 Task: Create a due date automation trigger when advanced on, on the monday of the week a card is due add dates not due this month at 11:00 AM.
Action: Mouse moved to (1238, 93)
Screenshot: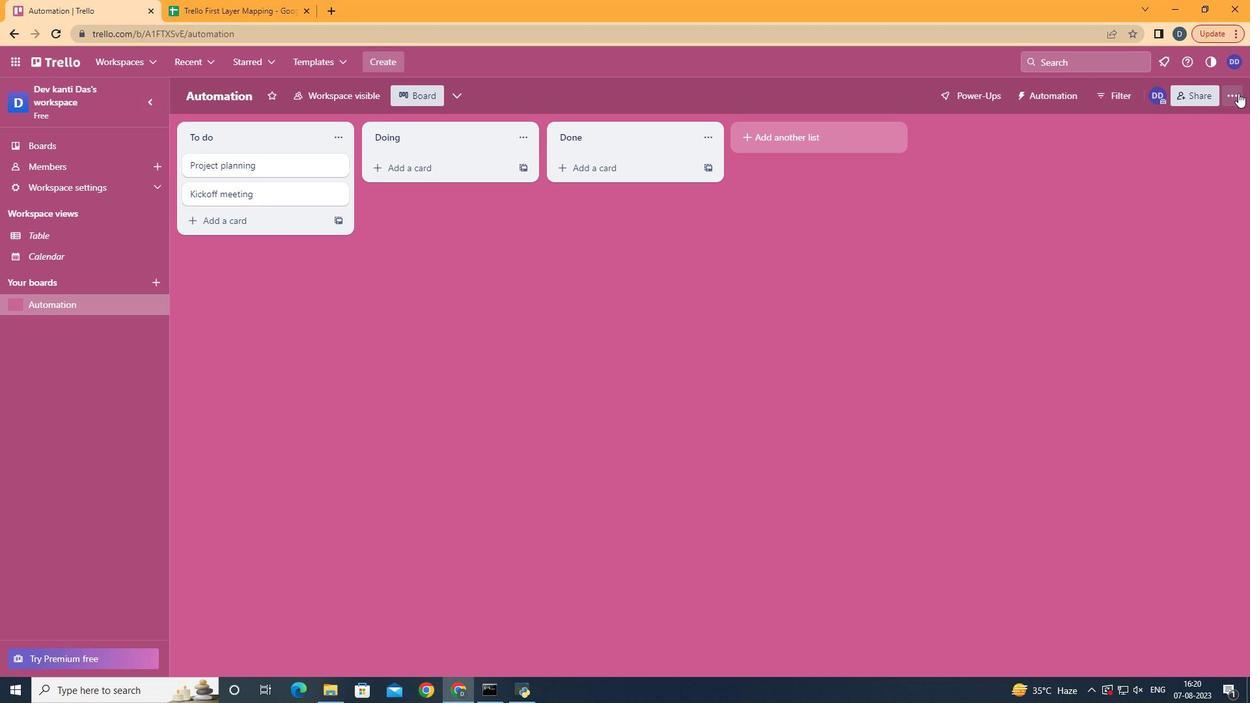 
Action: Mouse pressed left at (1238, 93)
Screenshot: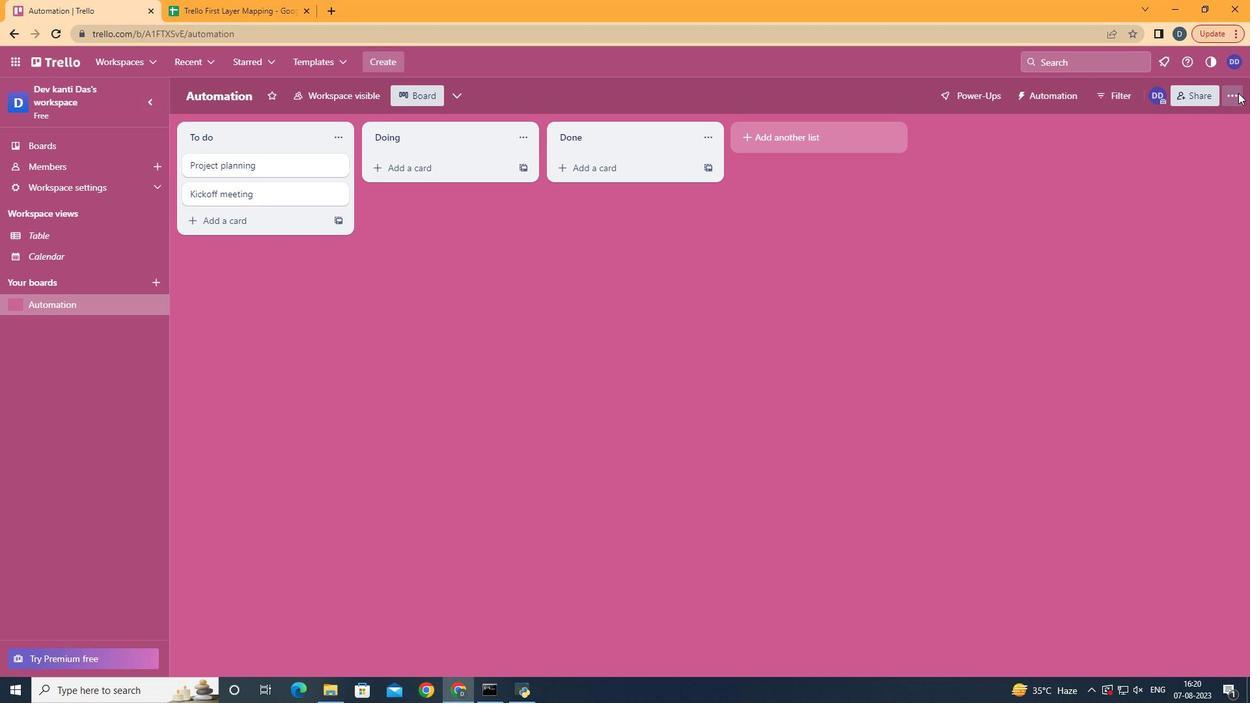 
Action: Mouse moved to (1114, 276)
Screenshot: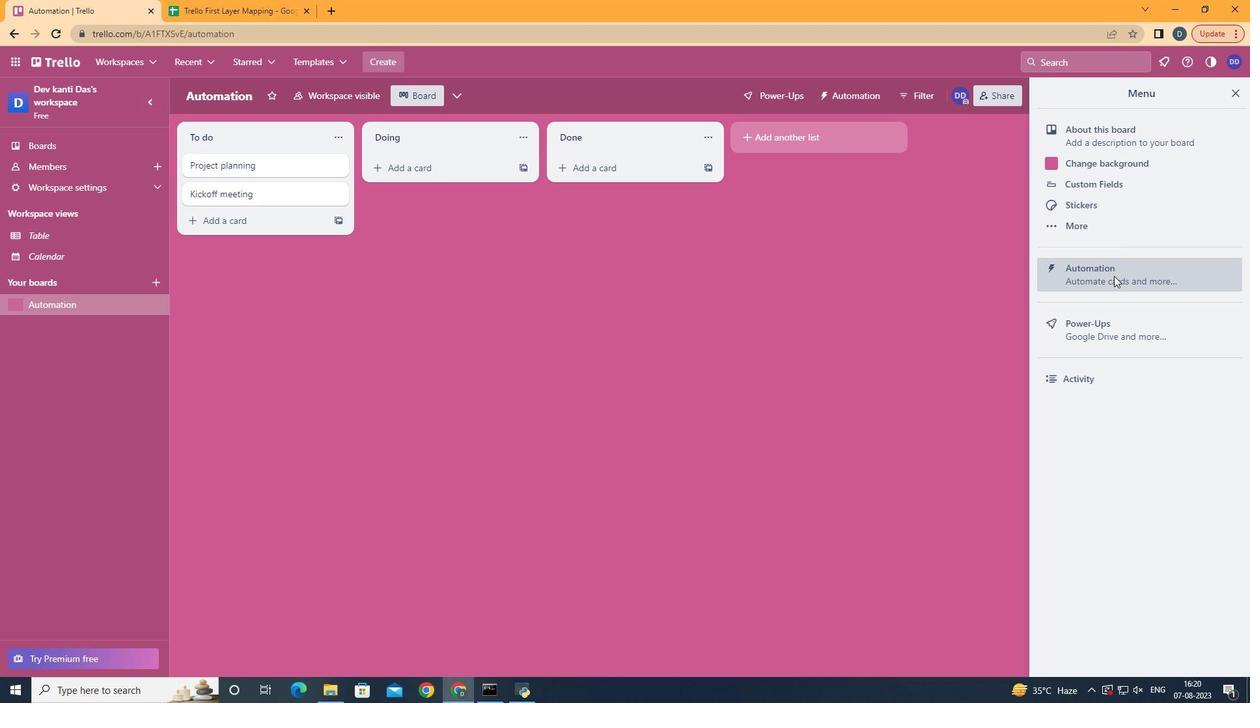 
Action: Mouse pressed left at (1114, 276)
Screenshot: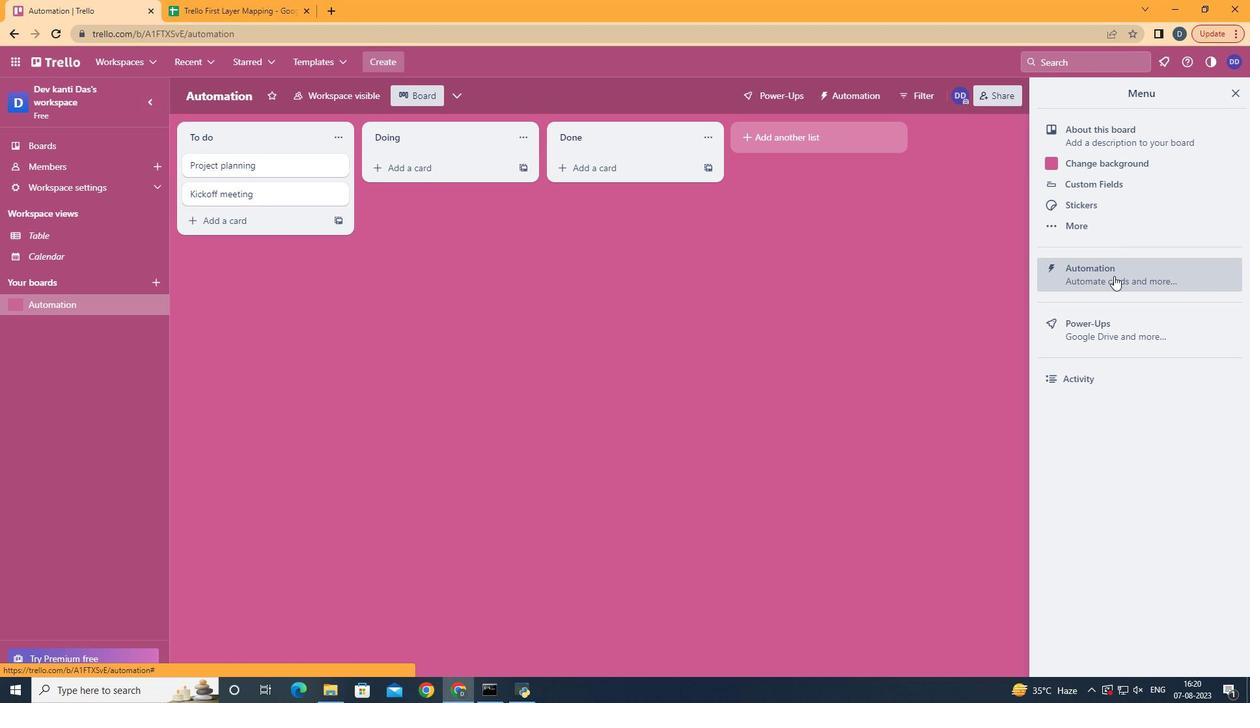 
Action: Mouse moved to (252, 264)
Screenshot: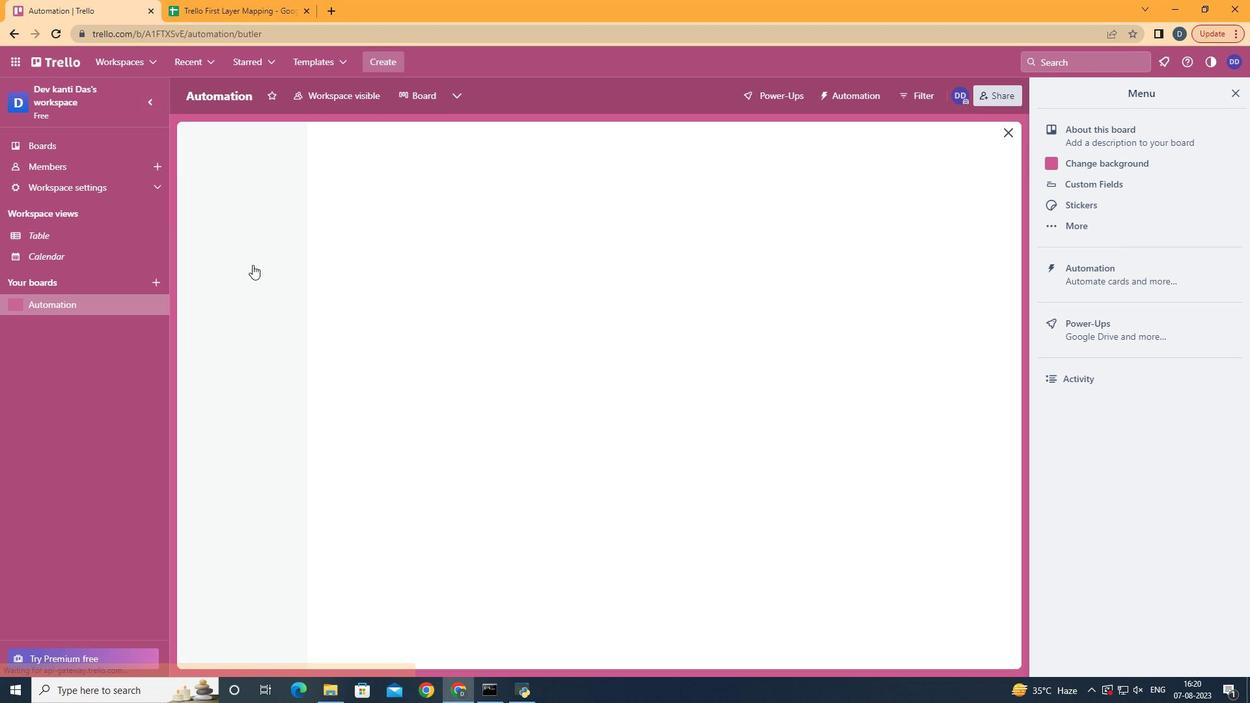 
Action: Mouse pressed left at (252, 264)
Screenshot: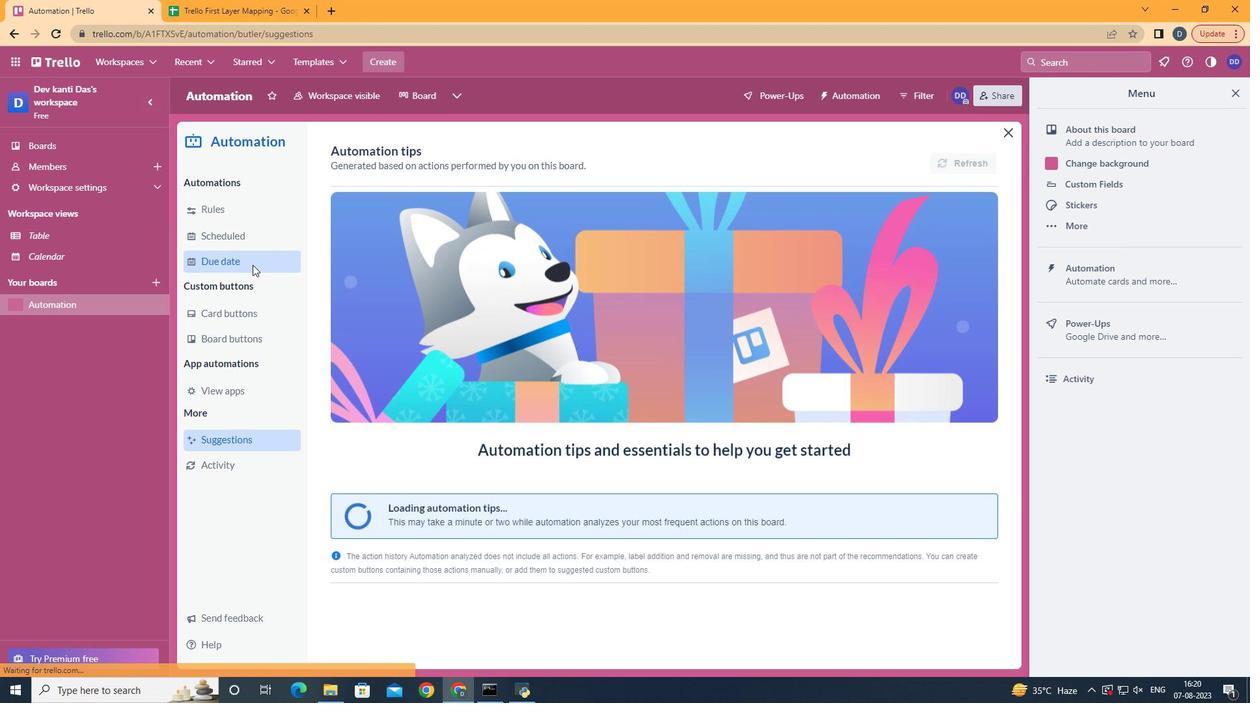 
Action: Mouse moved to (916, 154)
Screenshot: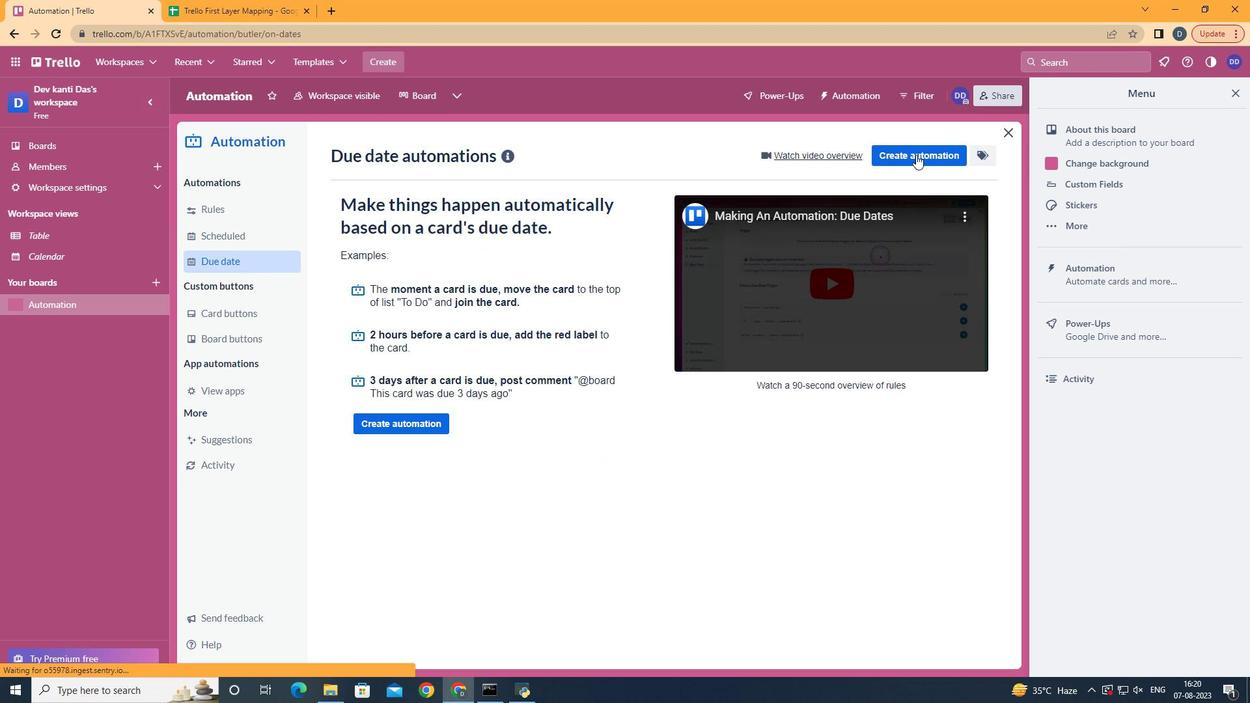 
Action: Mouse pressed left at (916, 154)
Screenshot: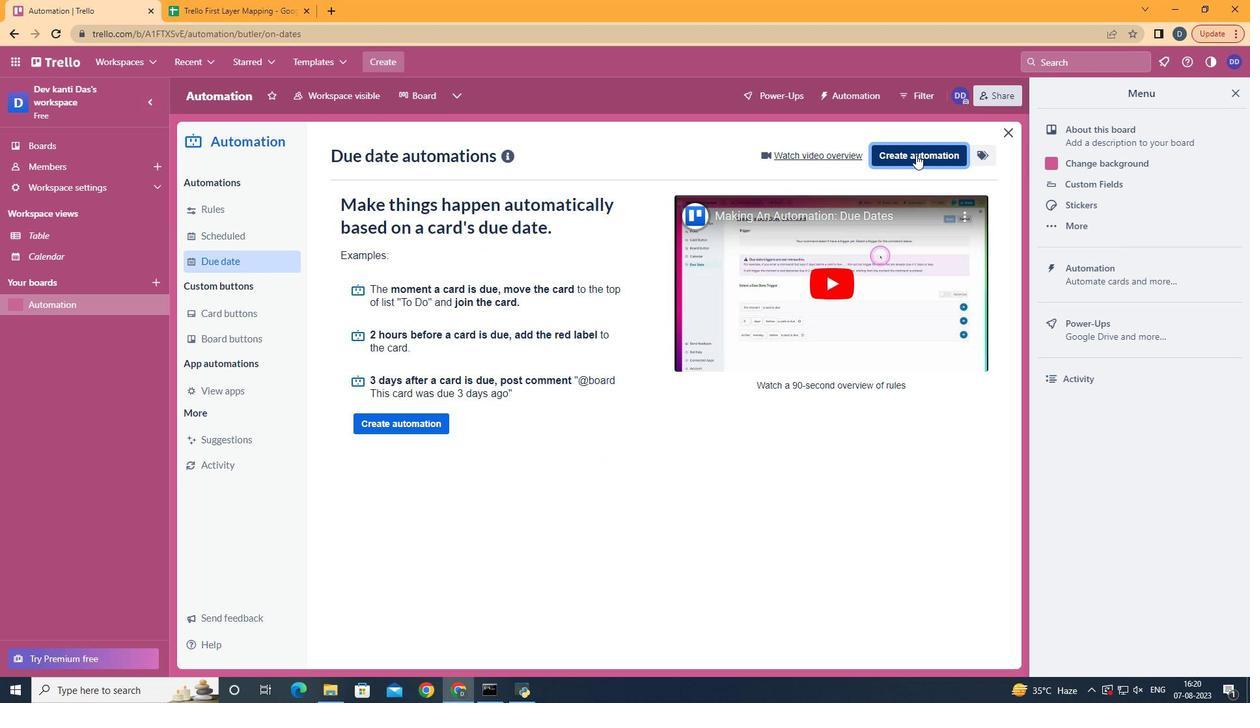 
Action: Mouse moved to (689, 280)
Screenshot: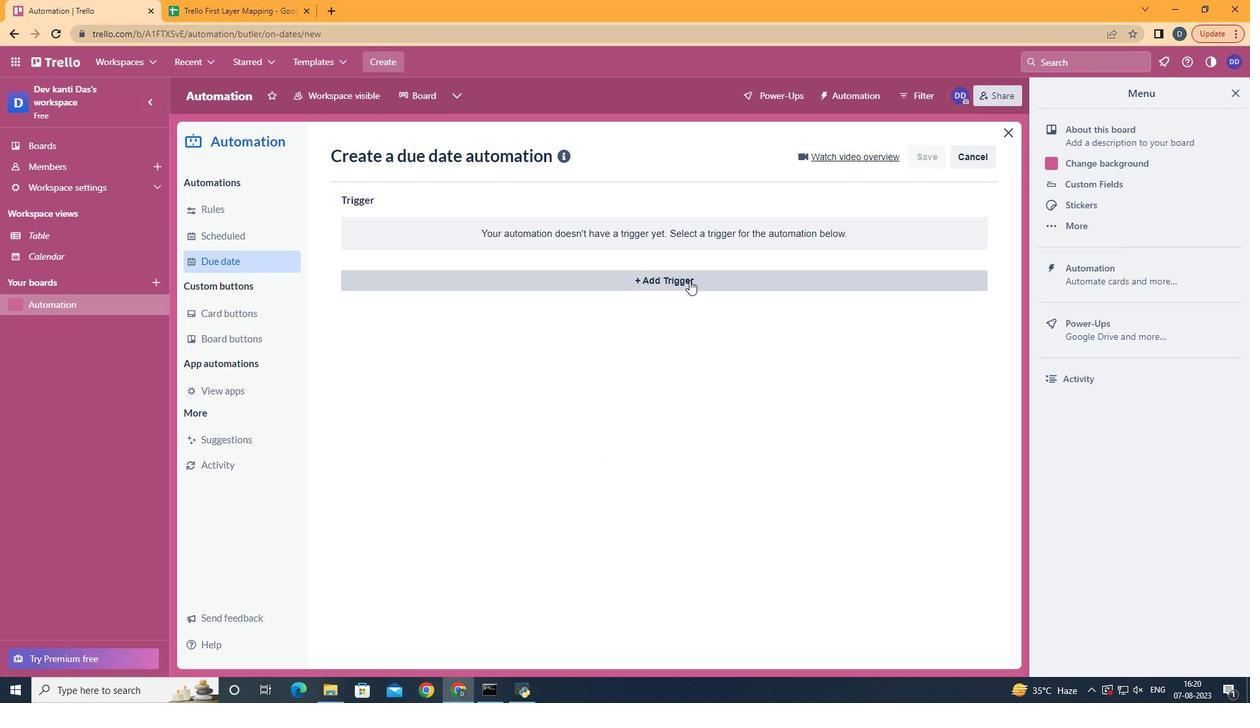 
Action: Mouse pressed left at (689, 280)
Screenshot: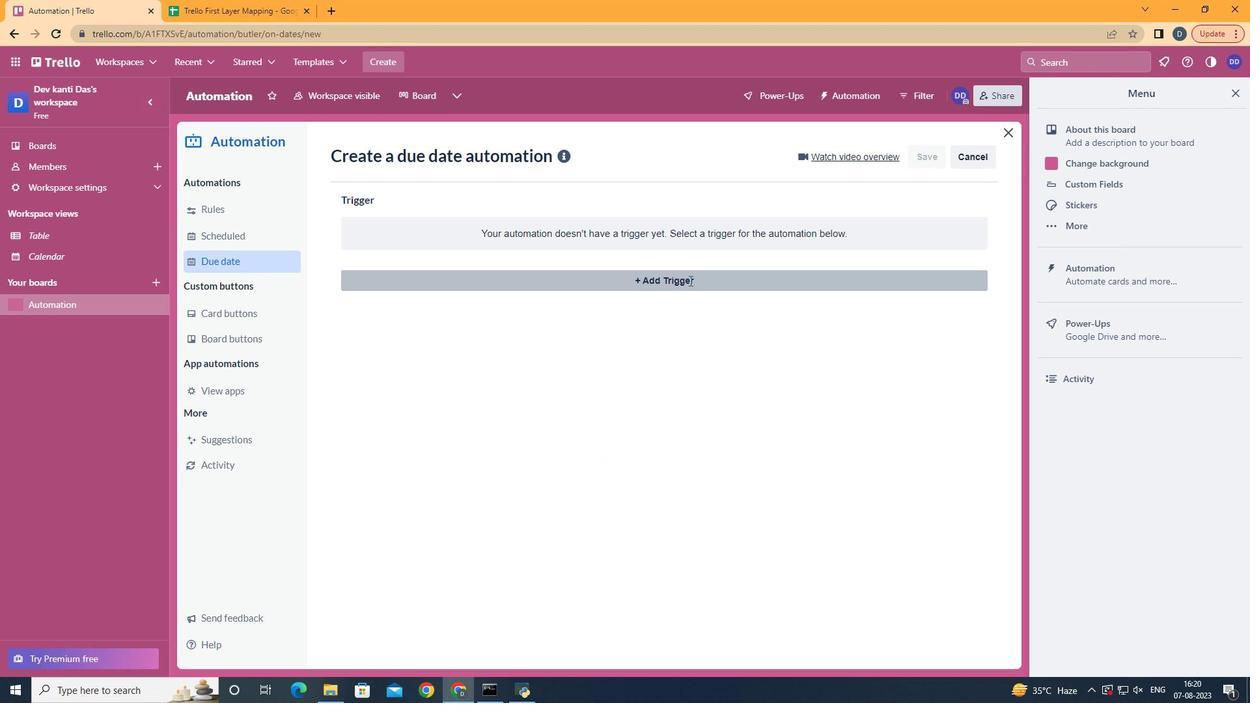 
Action: Mouse moved to (408, 333)
Screenshot: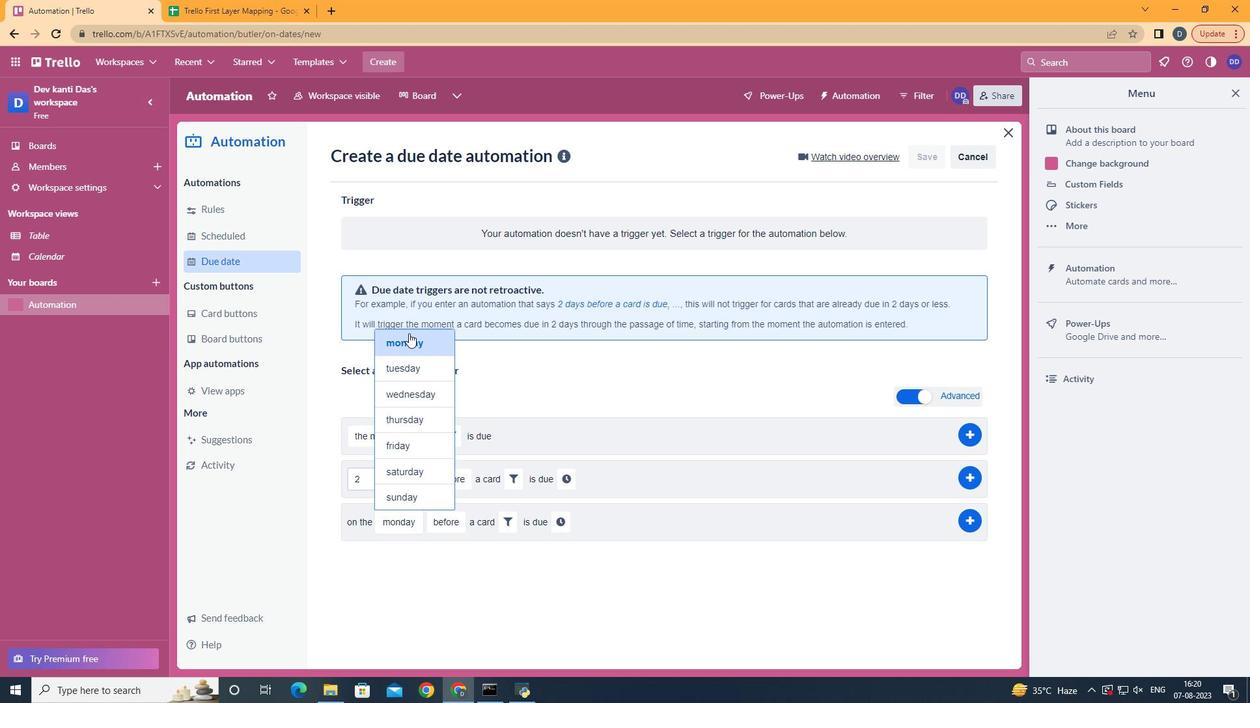 
Action: Mouse pressed left at (408, 333)
Screenshot: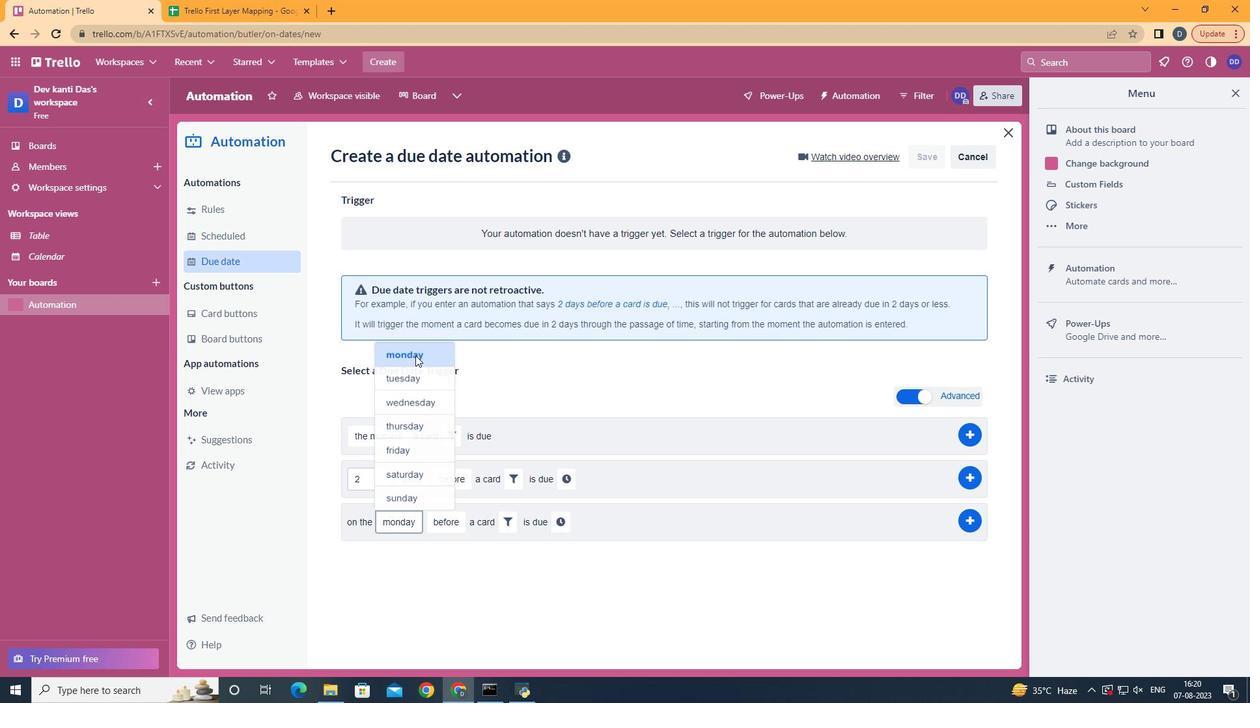 
Action: Mouse moved to (467, 604)
Screenshot: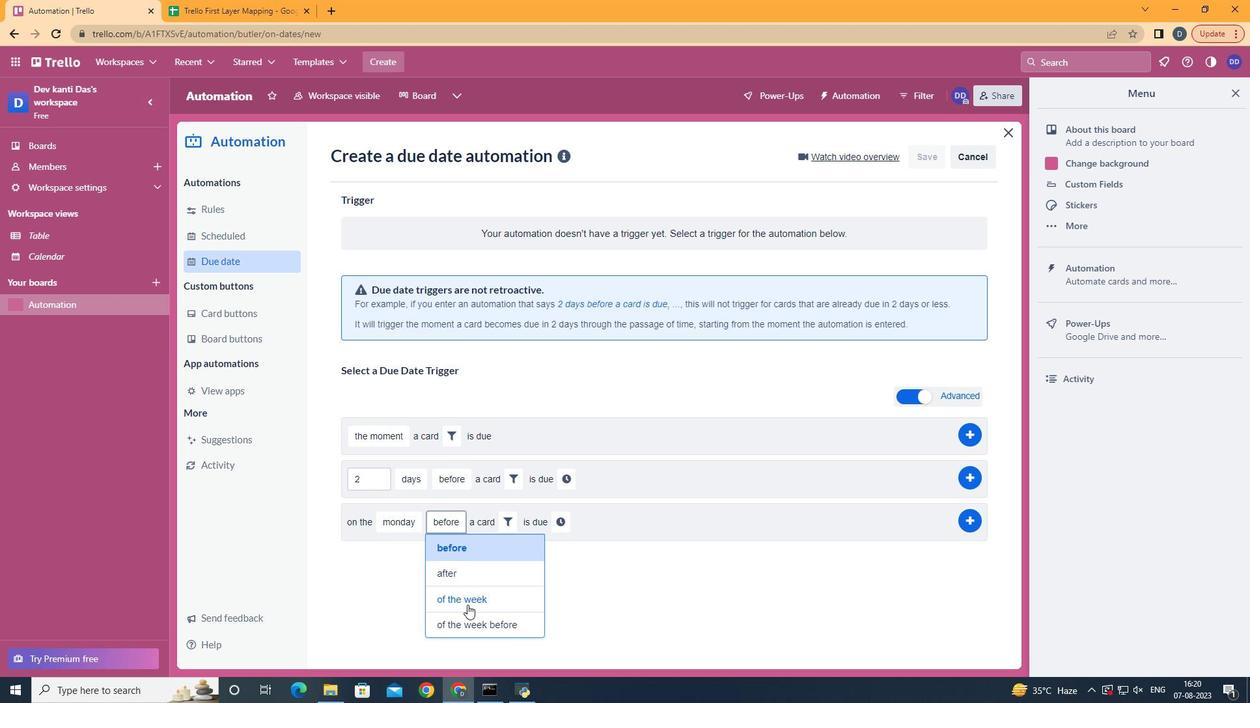 
Action: Mouse pressed left at (467, 604)
Screenshot: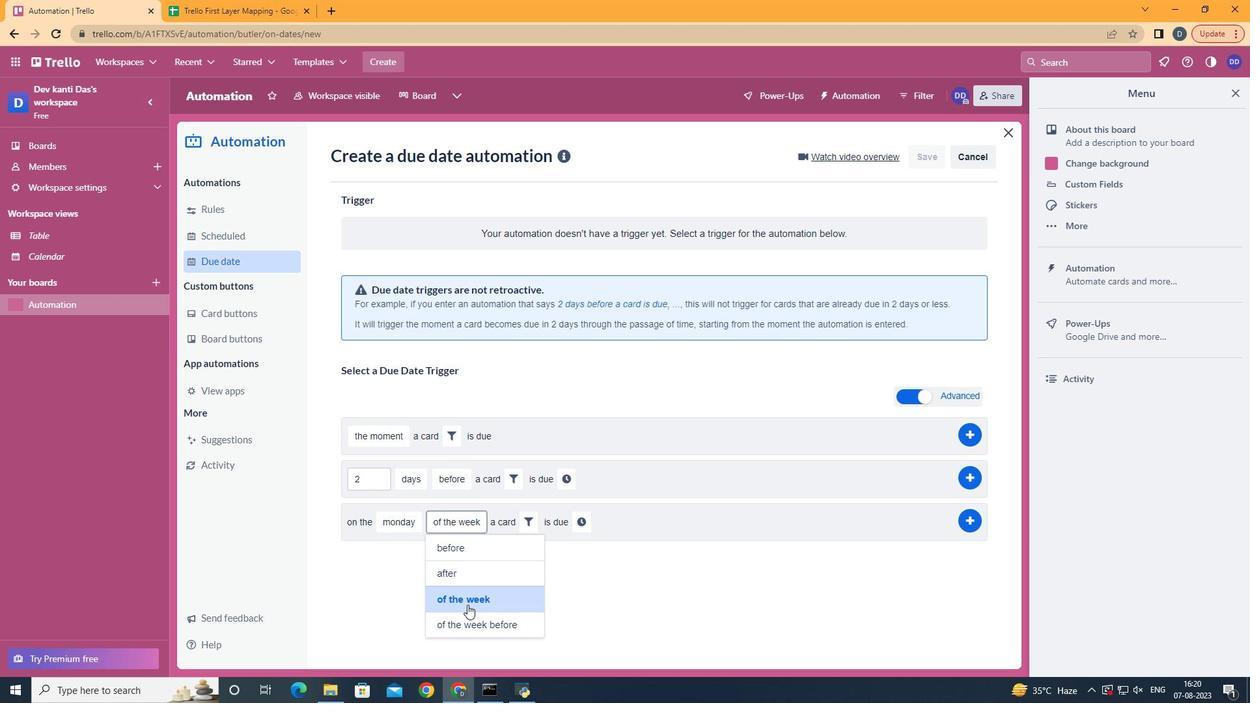 
Action: Mouse moved to (531, 514)
Screenshot: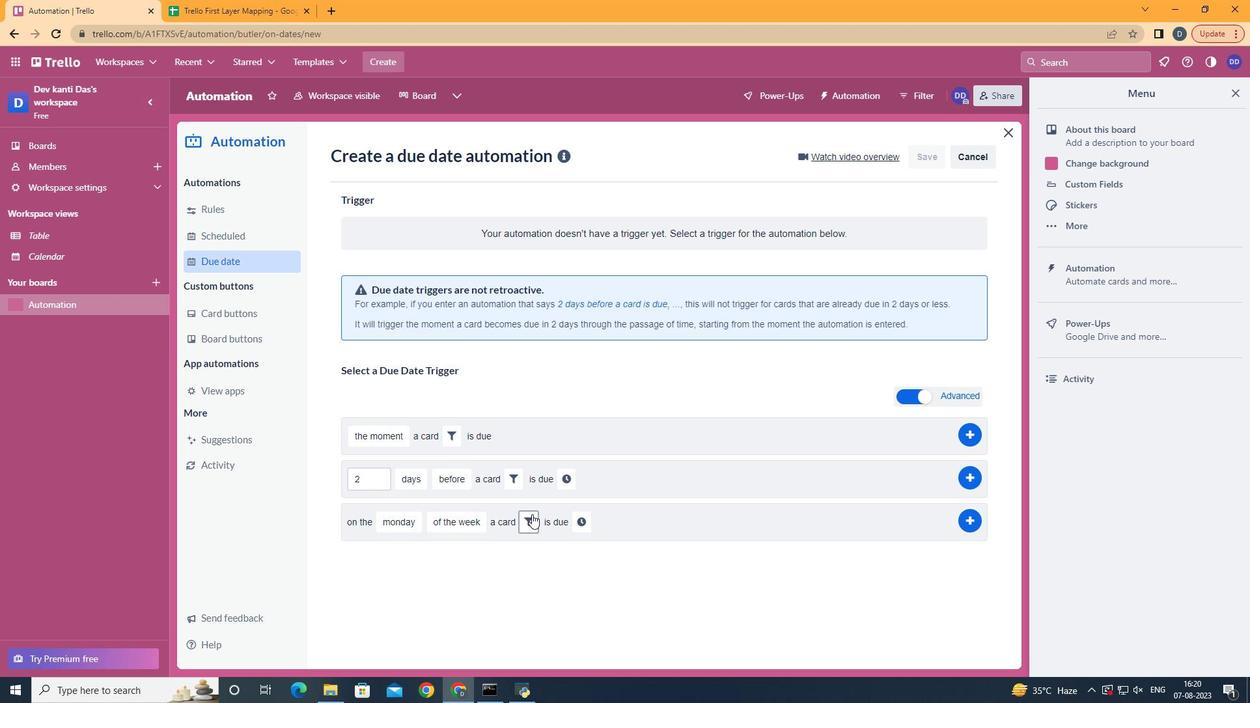 
Action: Mouse pressed left at (531, 514)
Screenshot: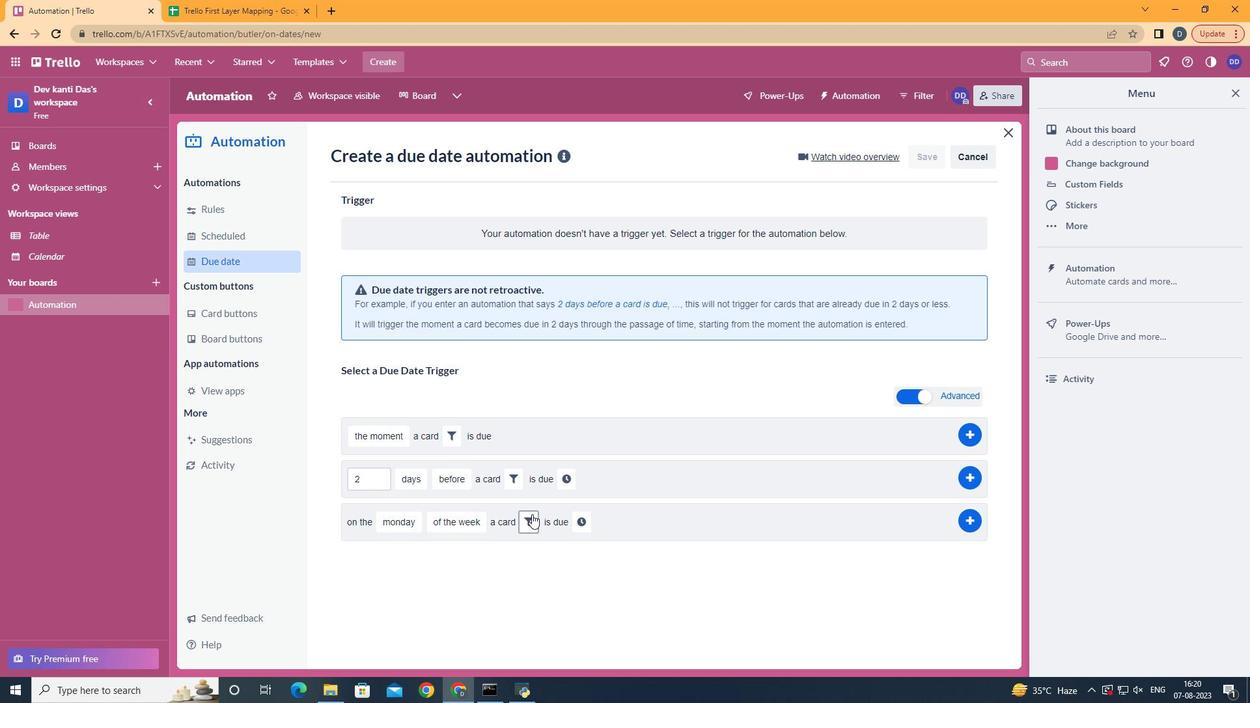
Action: Mouse moved to (607, 564)
Screenshot: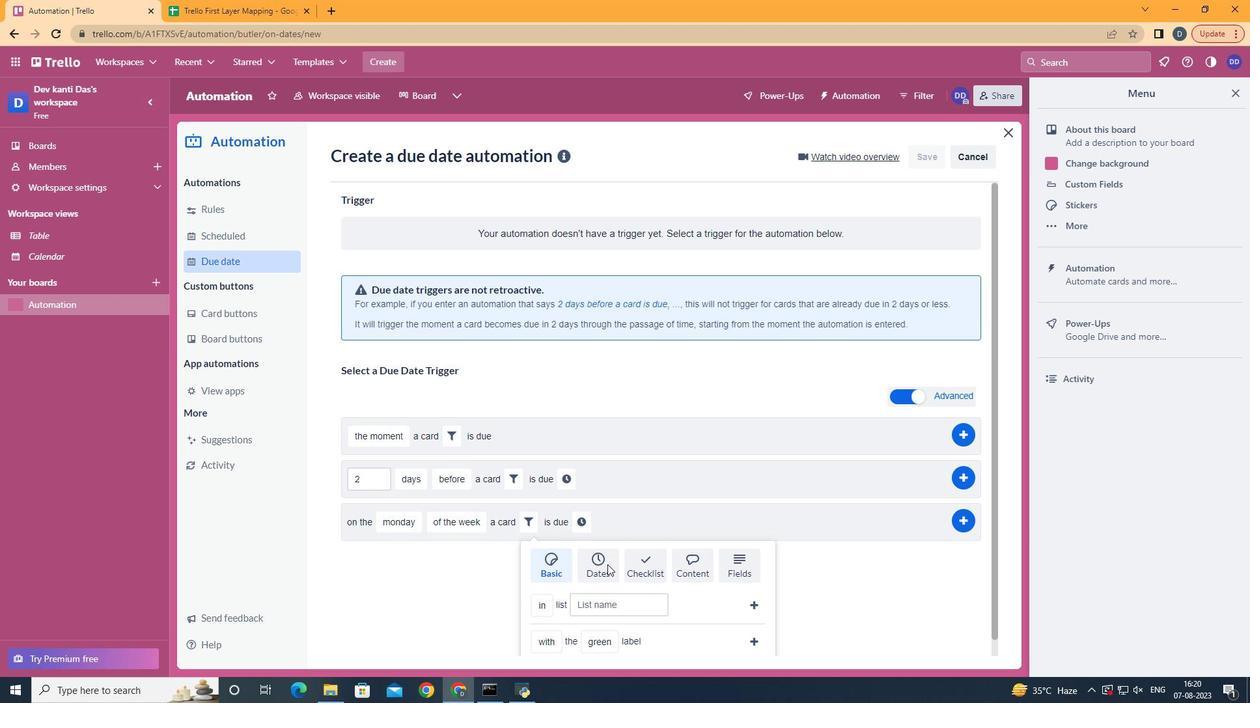 
Action: Mouse pressed left at (607, 564)
Screenshot: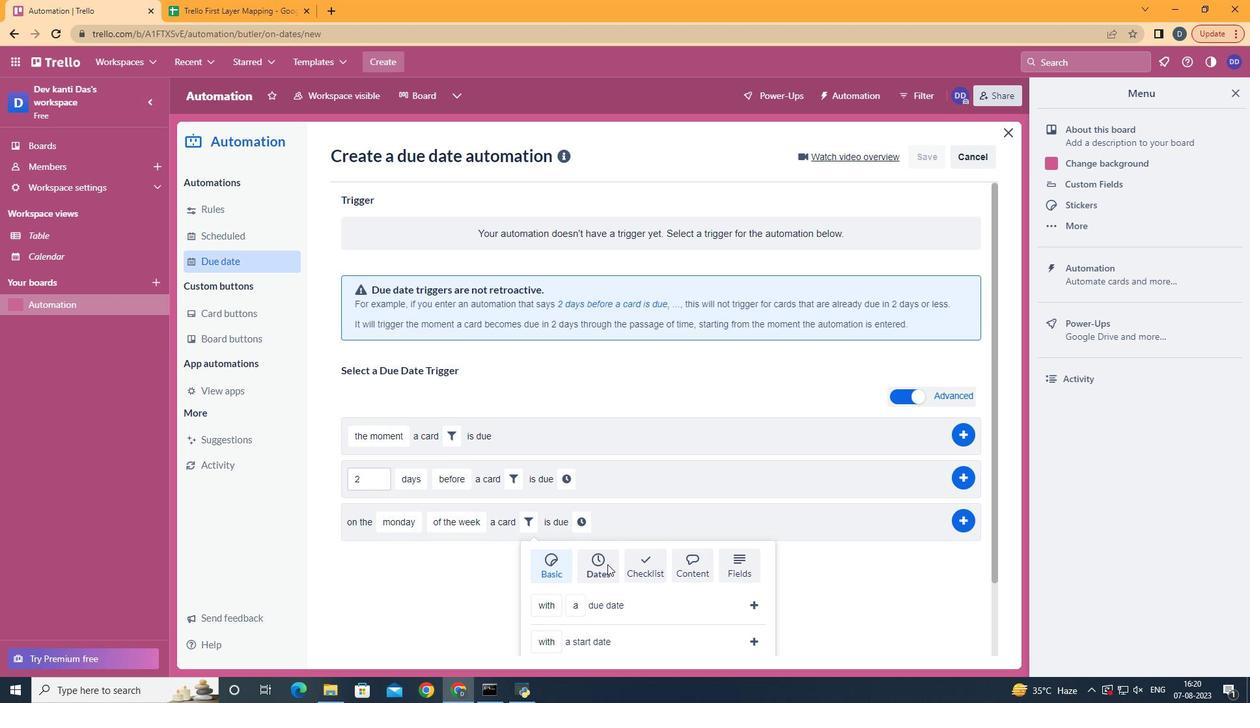 
Action: Mouse scrolled (607, 563) with delta (0, 0)
Screenshot: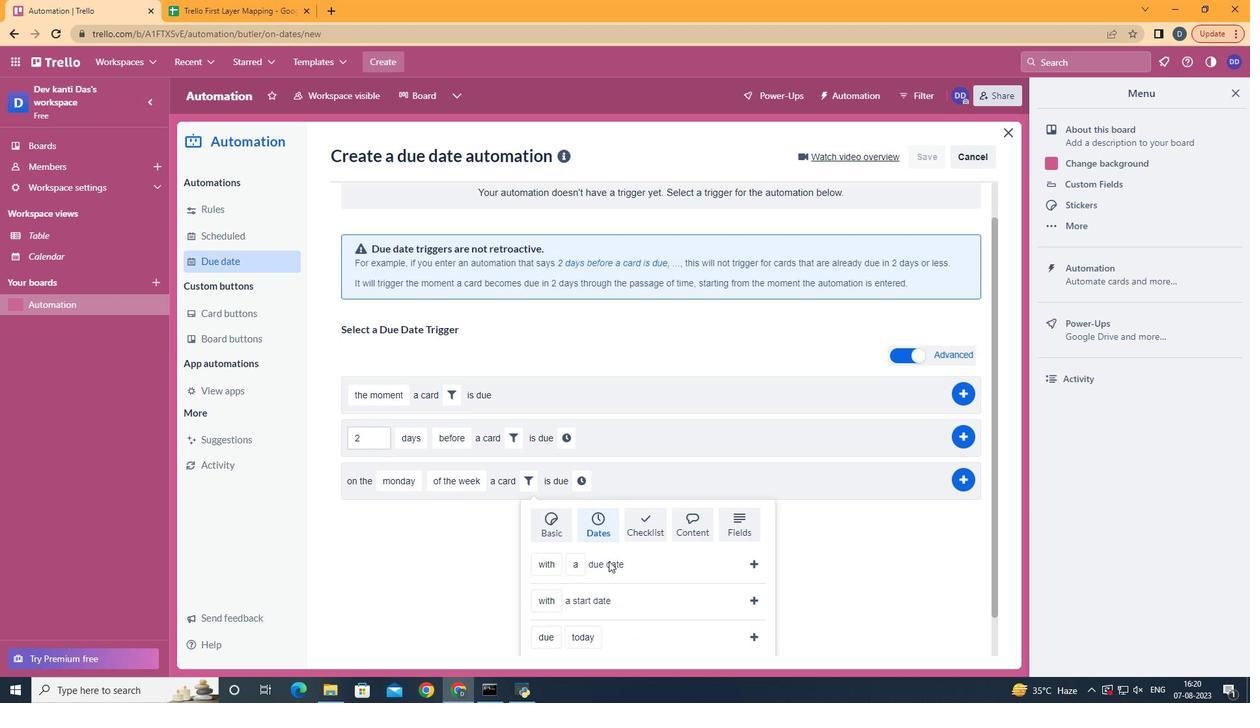 
Action: Mouse scrolled (607, 563) with delta (0, 0)
Screenshot: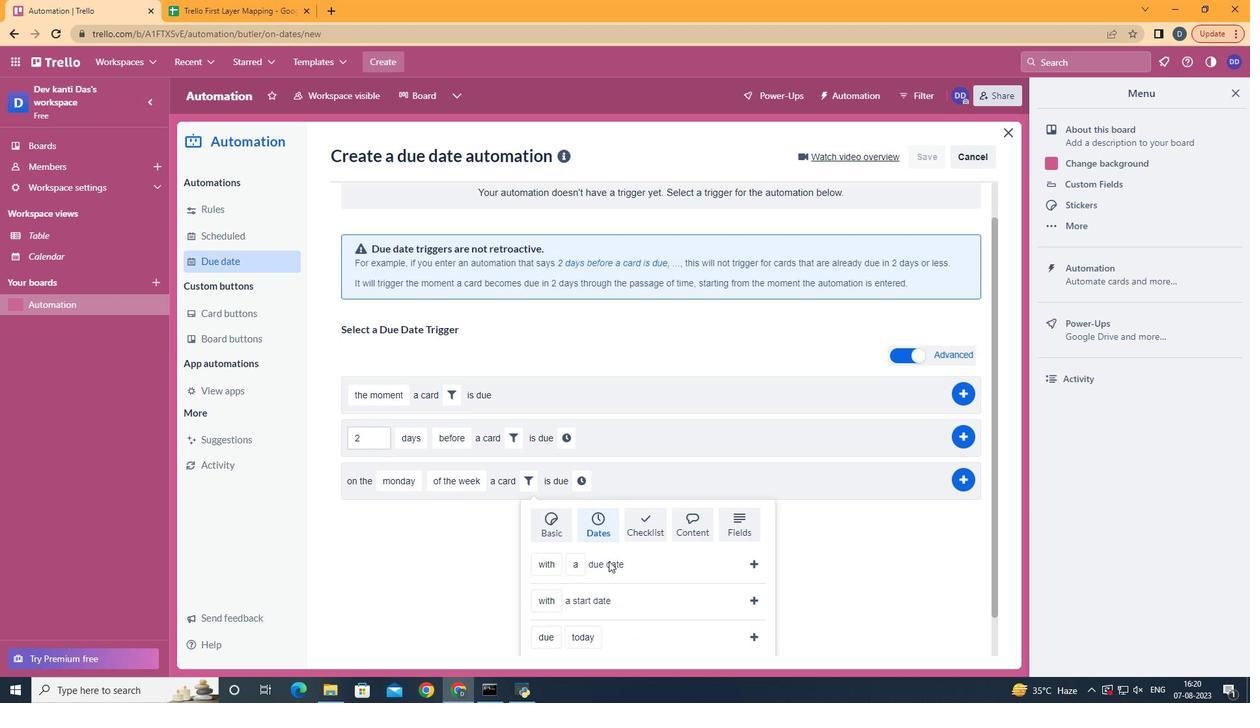 
Action: Mouse scrolled (607, 563) with delta (0, 0)
Screenshot: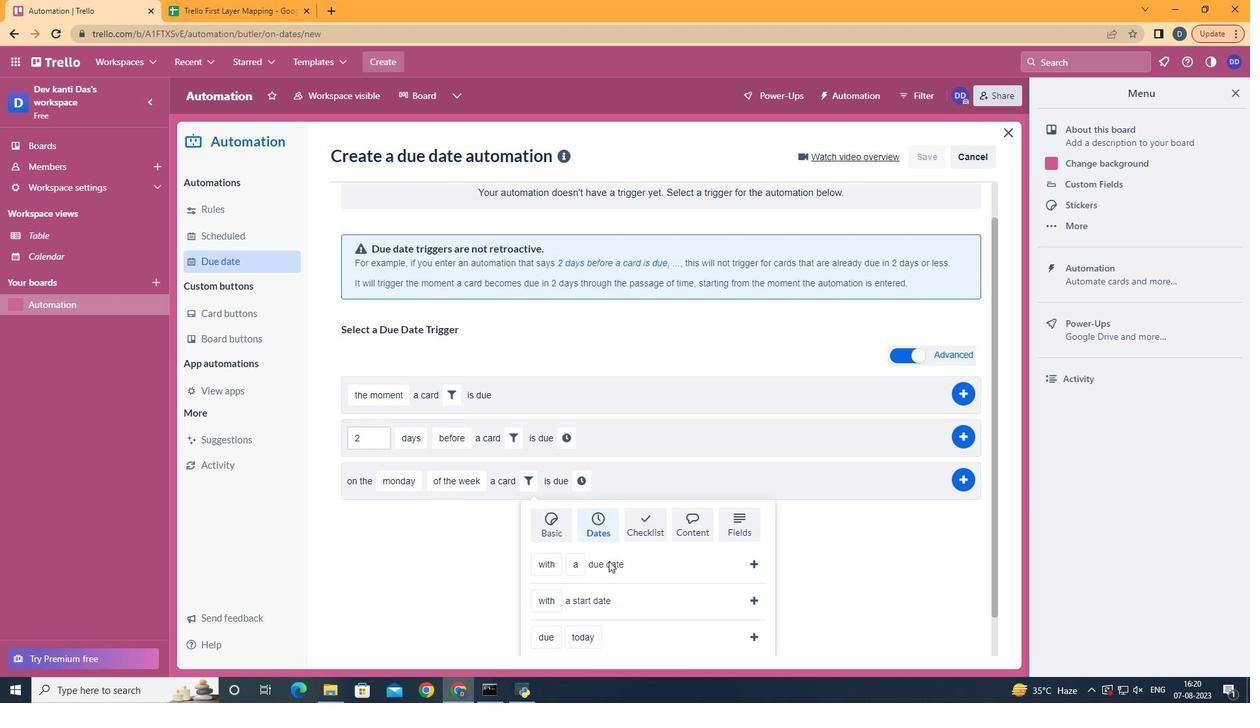 
Action: Mouse scrolled (607, 563) with delta (0, 0)
Screenshot: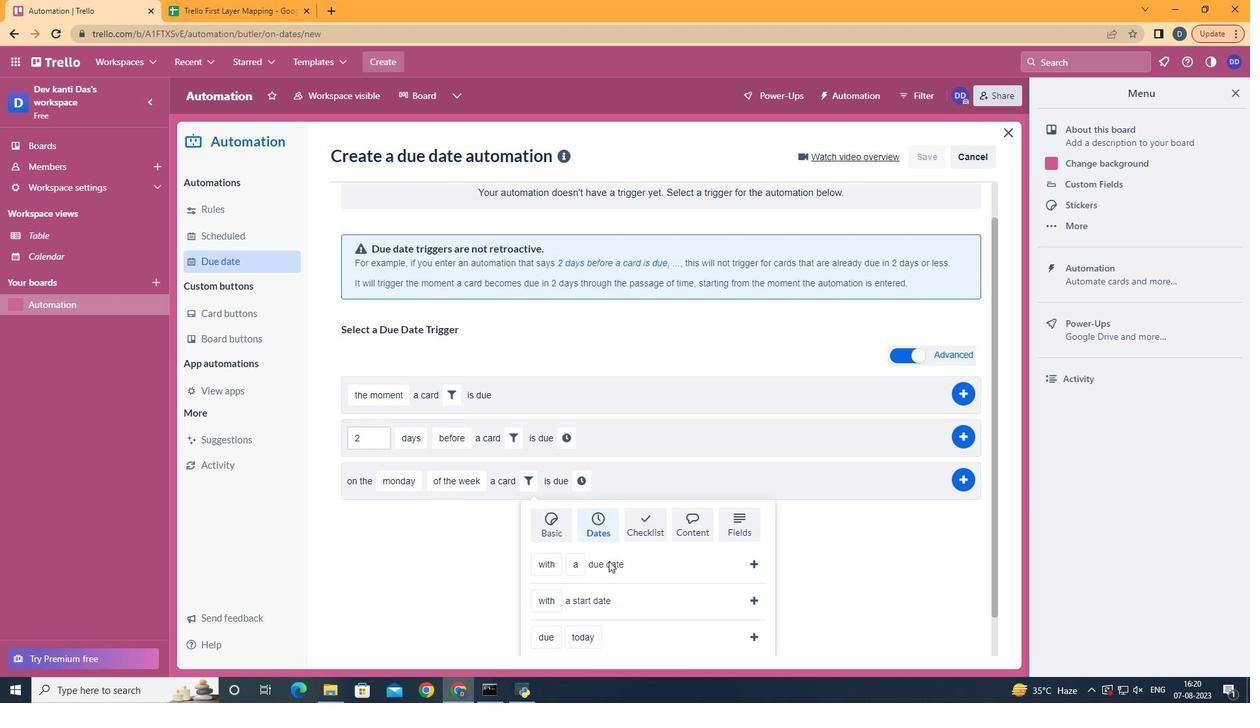 
Action: Mouse scrolled (607, 563) with delta (0, 0)
Screenshot: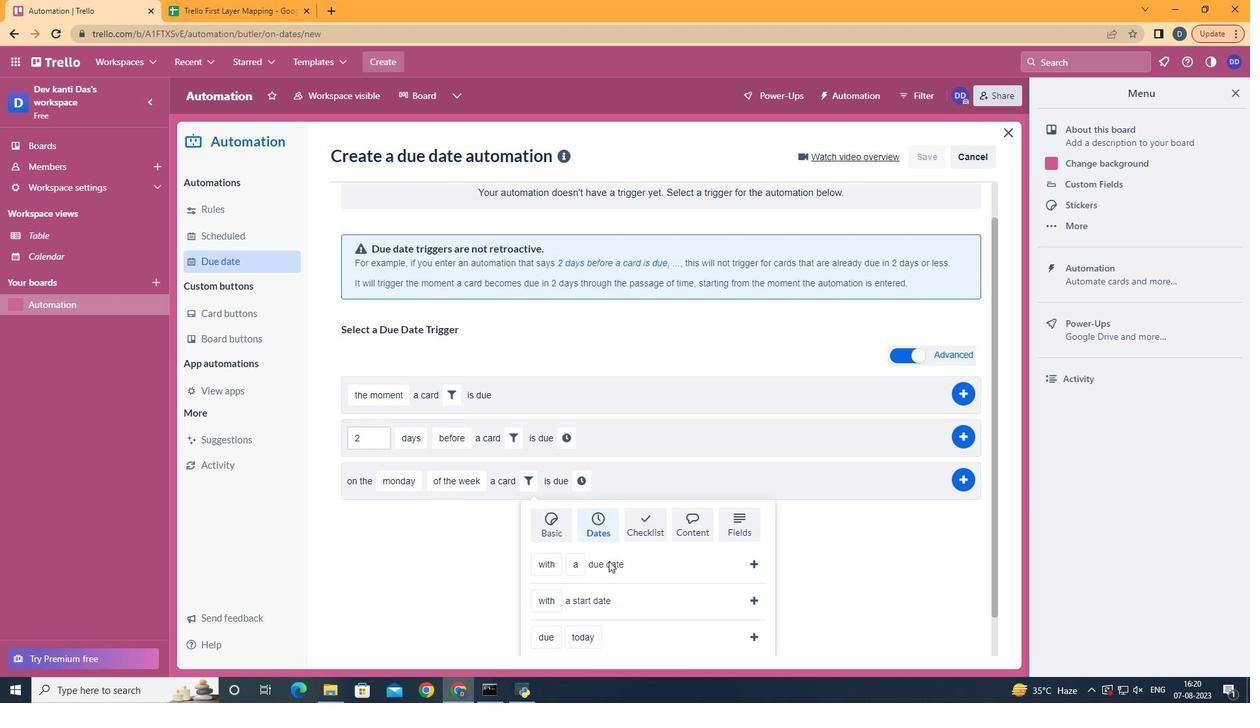 
Action: Mouse moved to (572, 517)
Screenshot: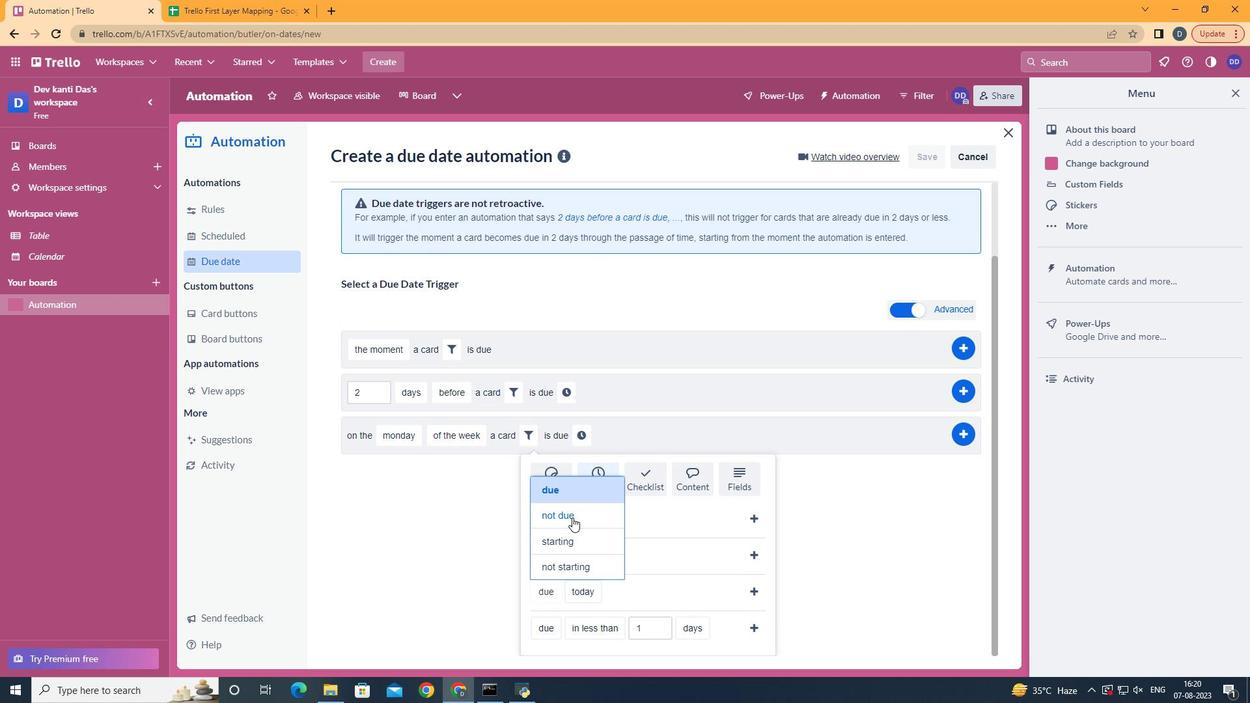
Action: Mouse pressed left at (572, 517)
Screenshot: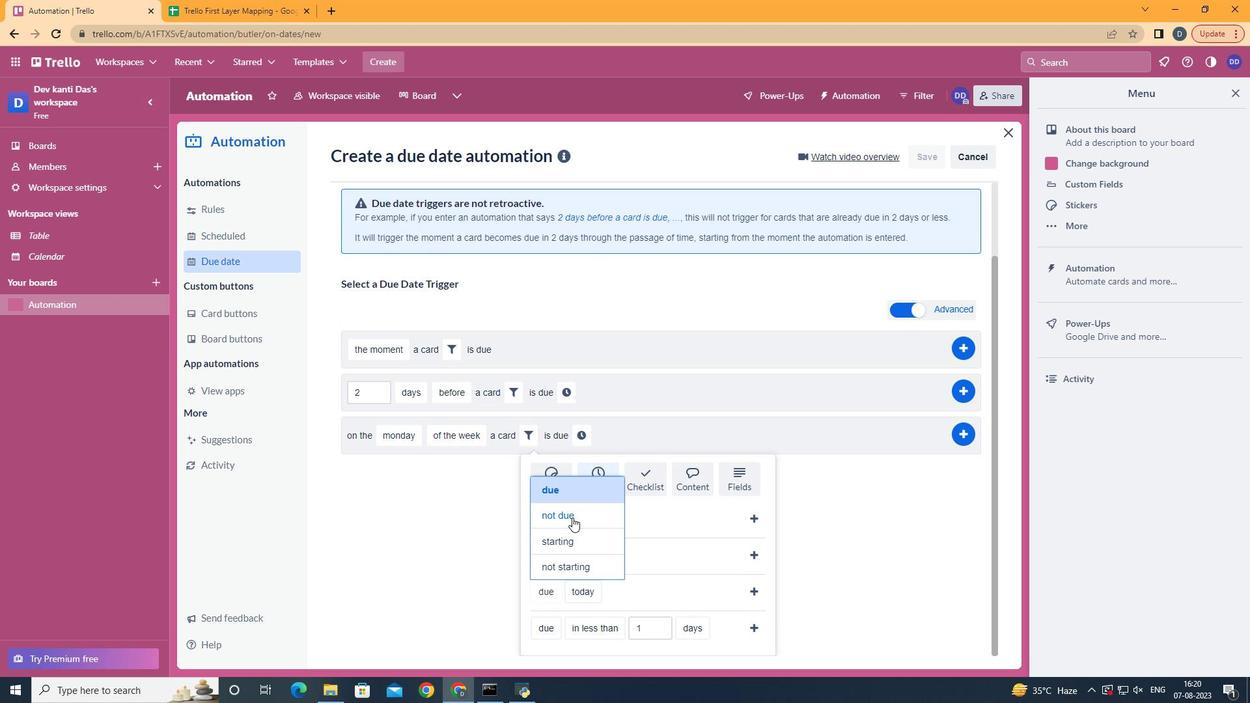 
Action: Mouse moved to (620, 529)
Screenshot: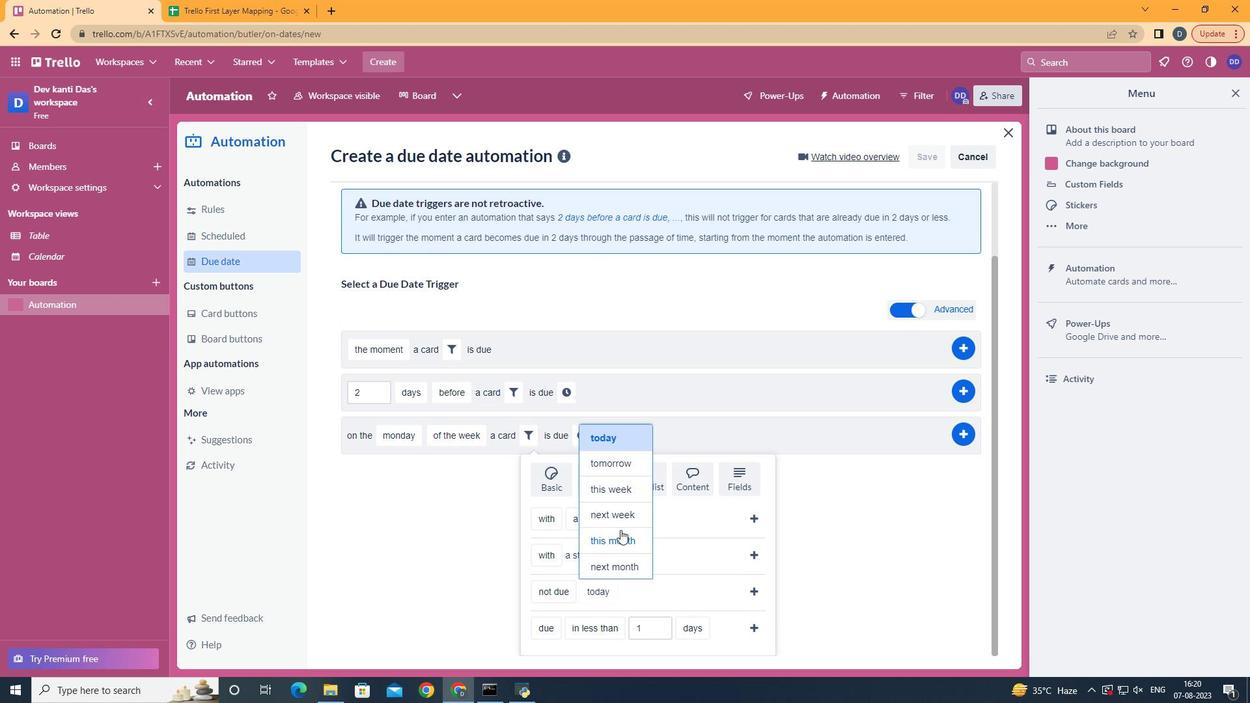 
Action: Mouse pressed left at (620, 529)
Screenshot: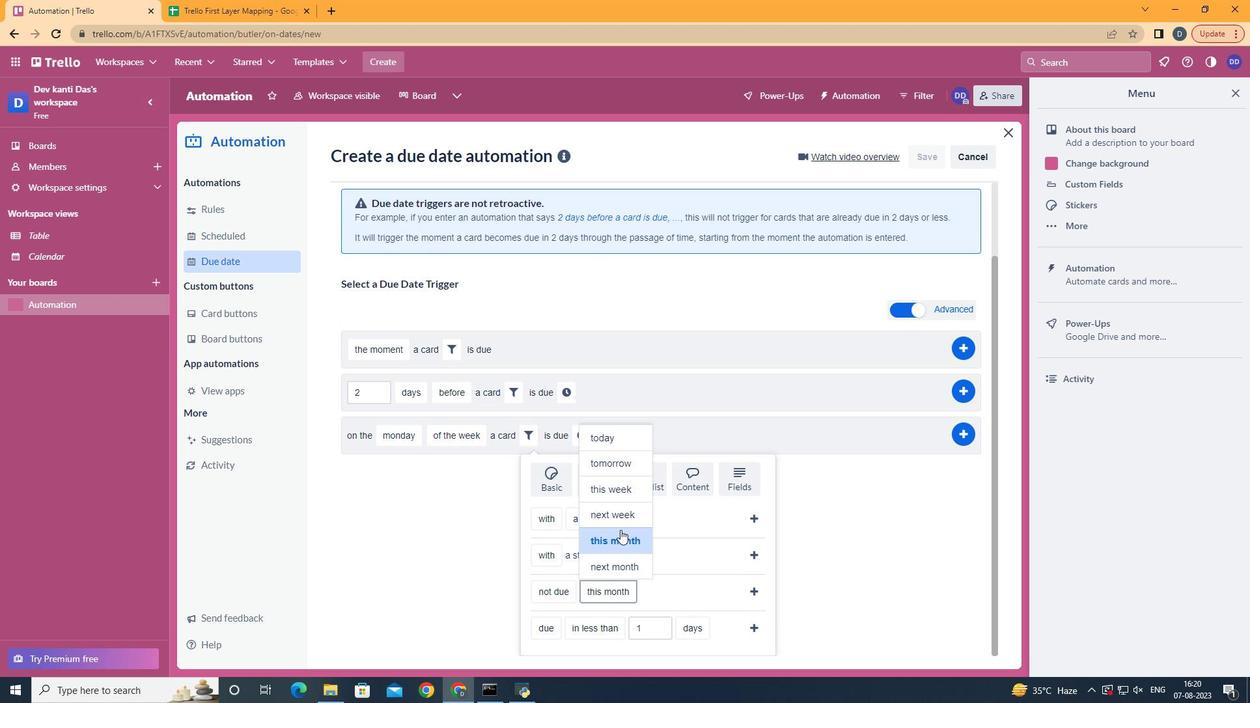 
Action: Mouse moved to (752, 587)
Screenshot: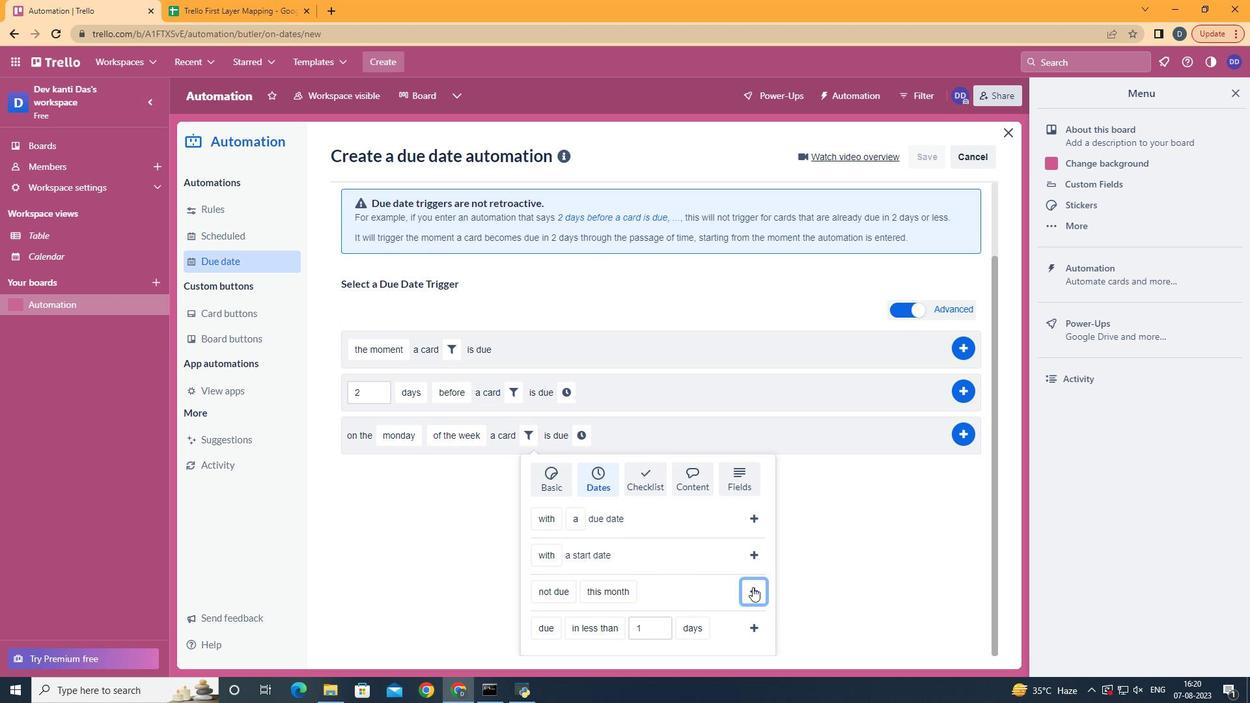 
Action: Mouse pressed left at (752, 587)
Screenshot: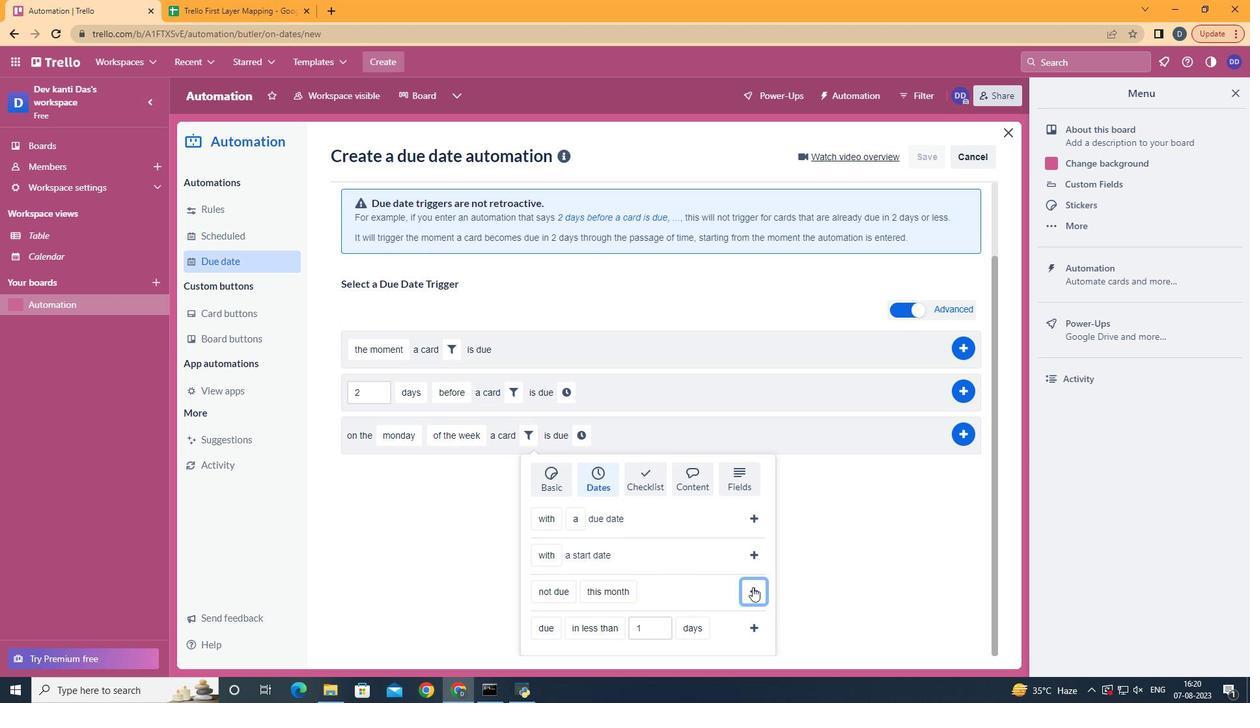 
Action: Mouse moved to (690, 519)
Screenshot: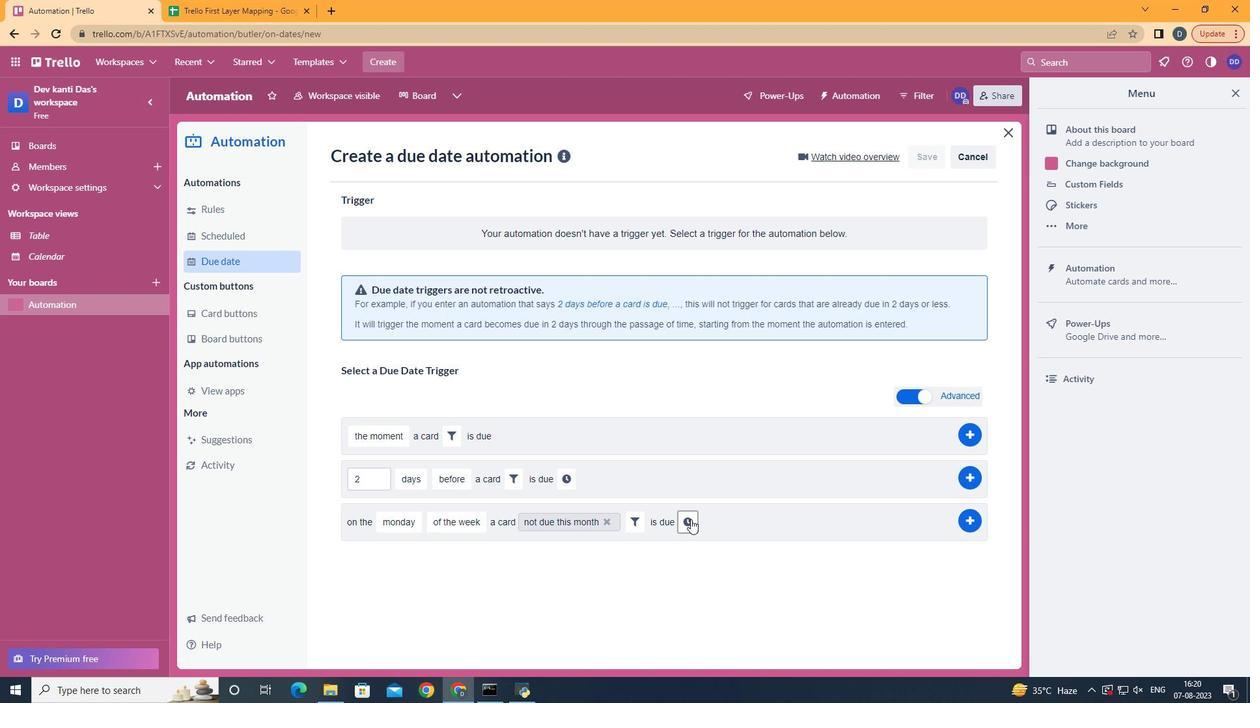 
Action: Mouse pressed left at (690, 519)
Screenshot: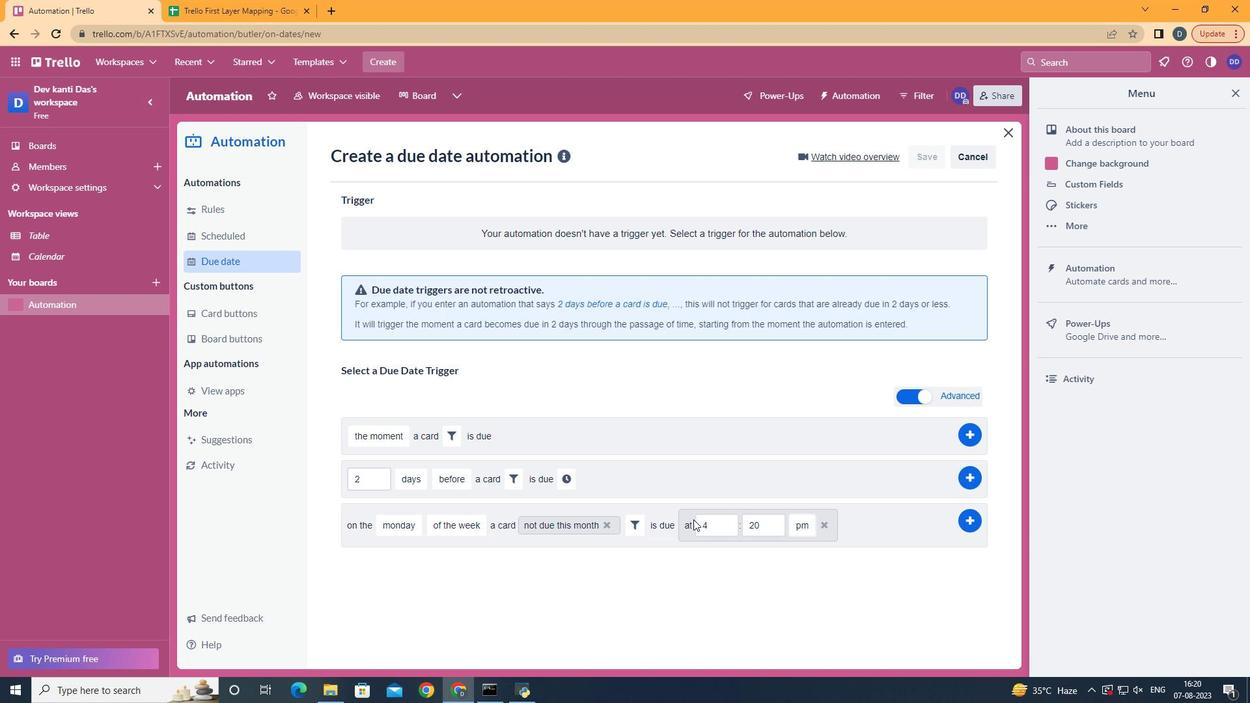 
Action: Mouse moved to (722, 522)
Screenshot: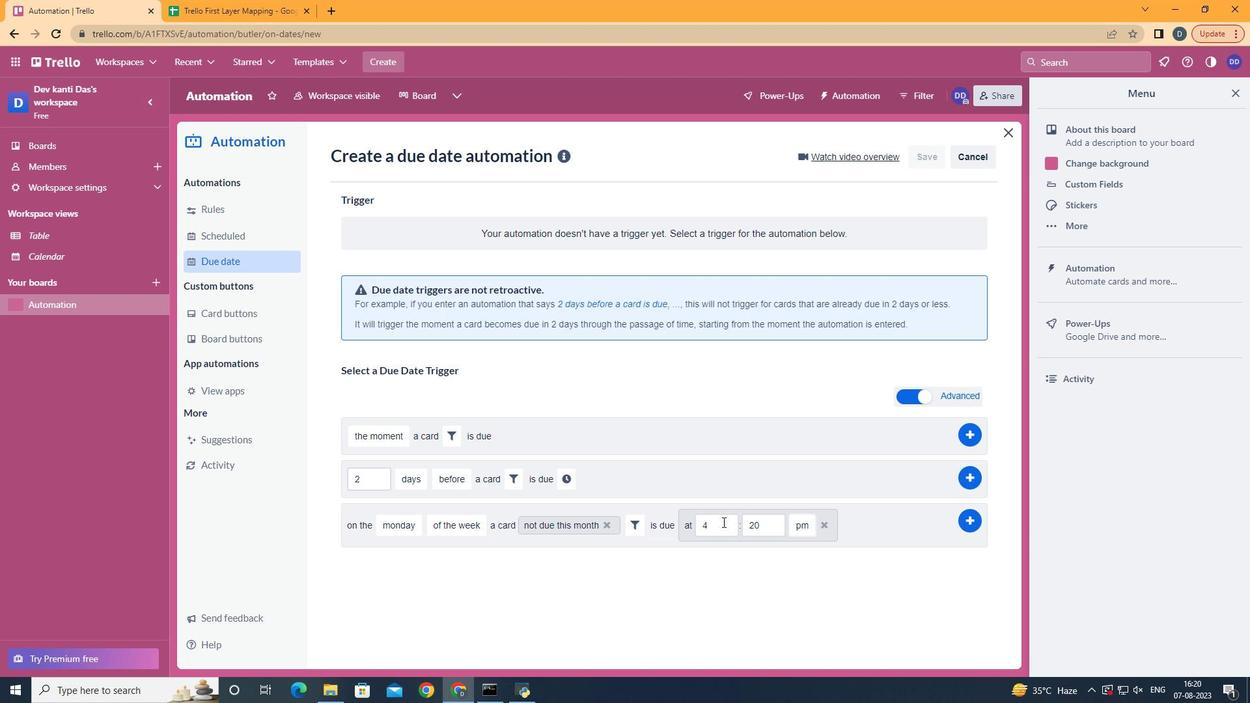 
Action: Mouse pressed left at (722, 522)
Screenshot: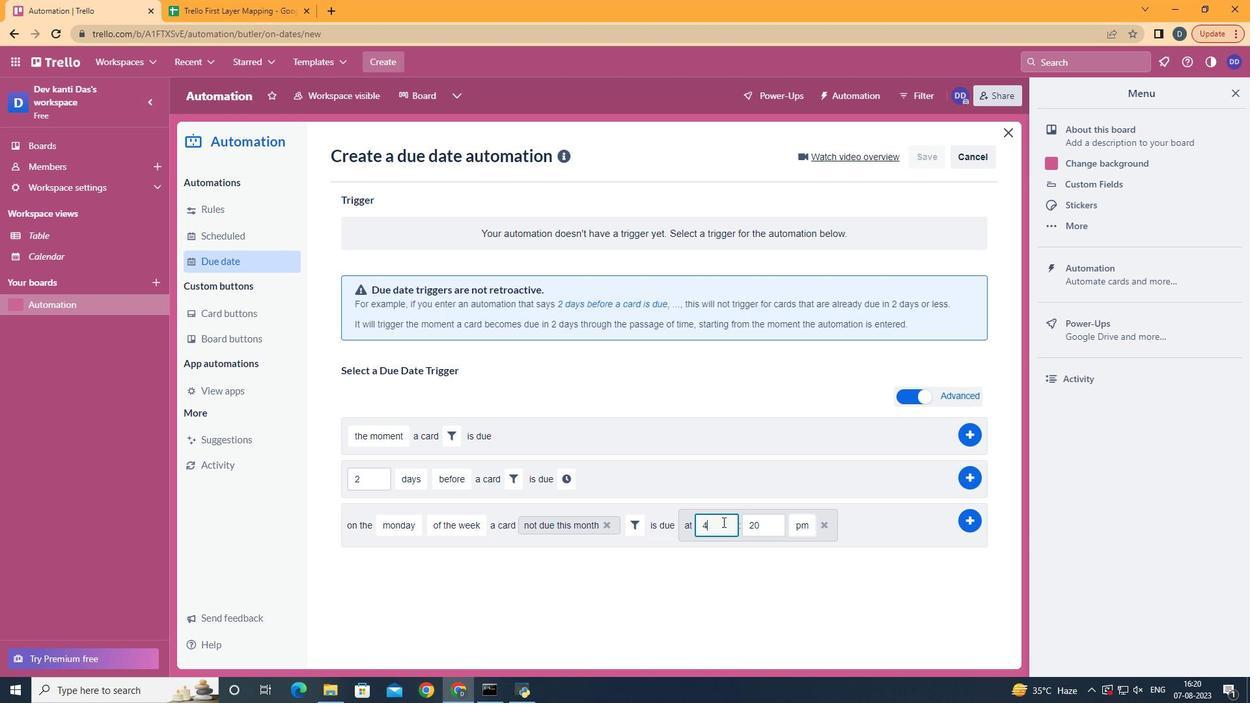 
Action: Mouse moved to (722, 522)
Screenshot: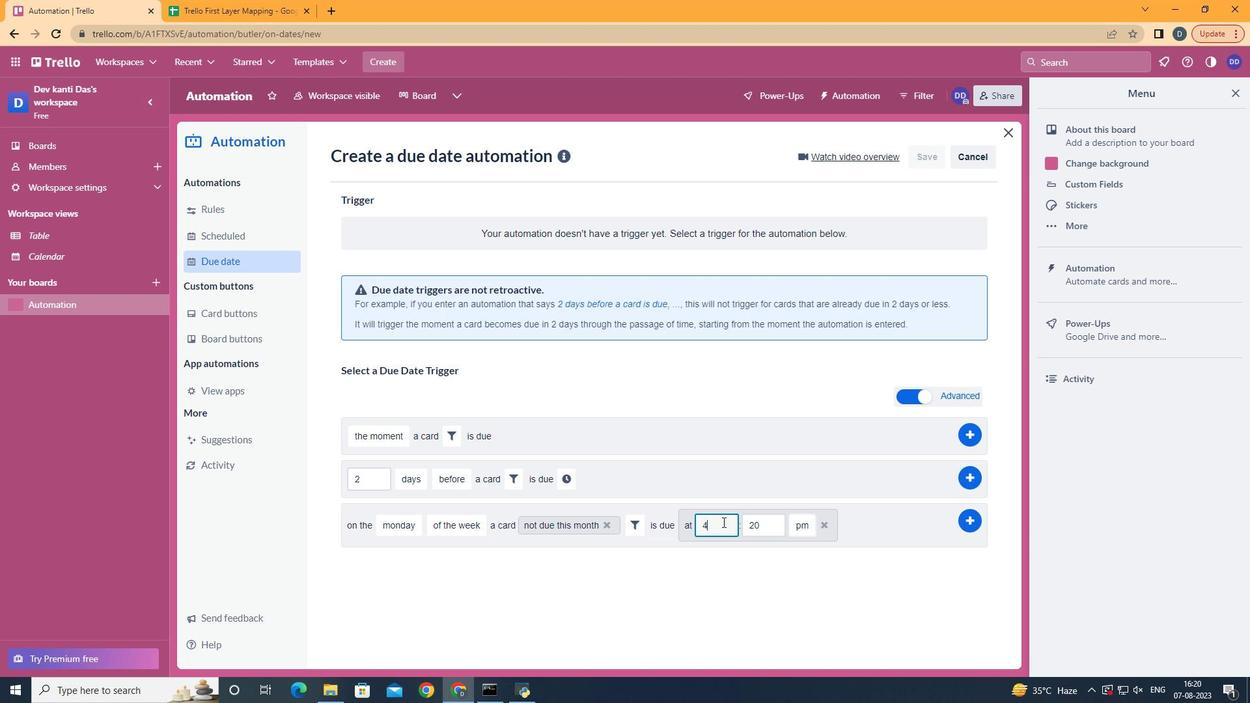 
Action: Key pressed <Key.backspace>11
Screenshot: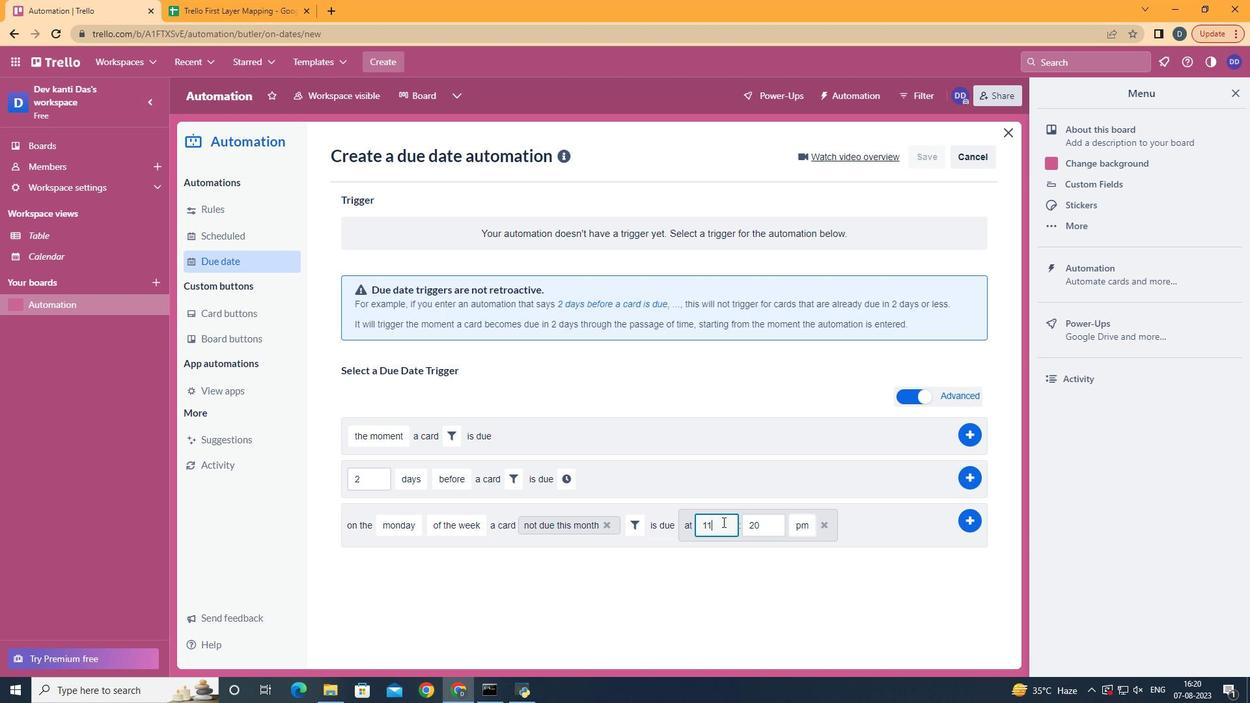 
Action: Mouse moved to (772, 523)
Screenshot: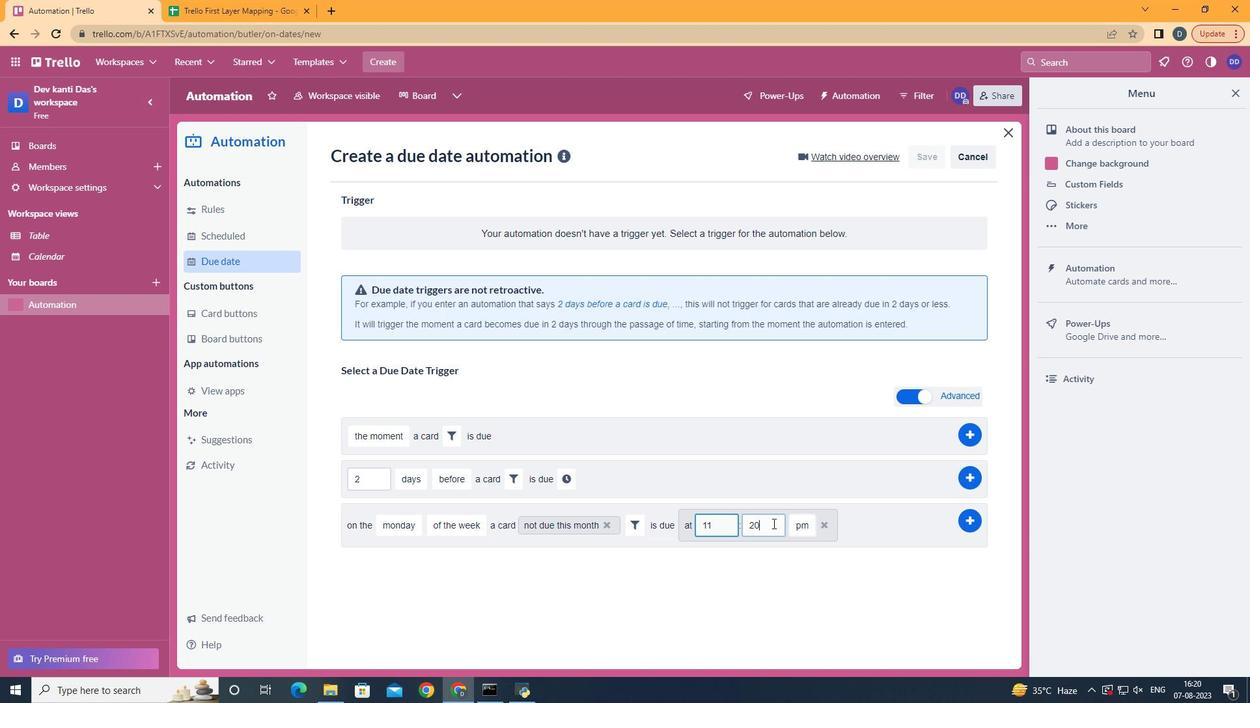 
Action: Mouse pressed left at (772, 523)
Screenshot: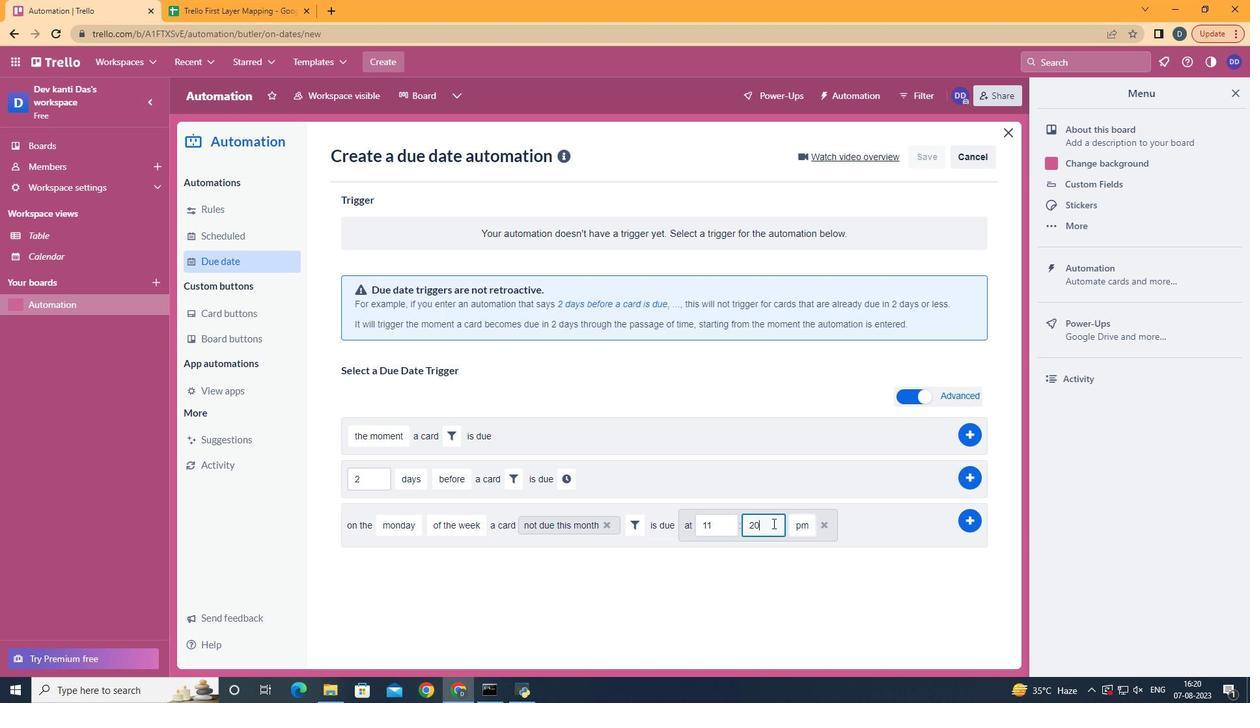 
Action: Key pressed <Key.backspace>
Screenshot: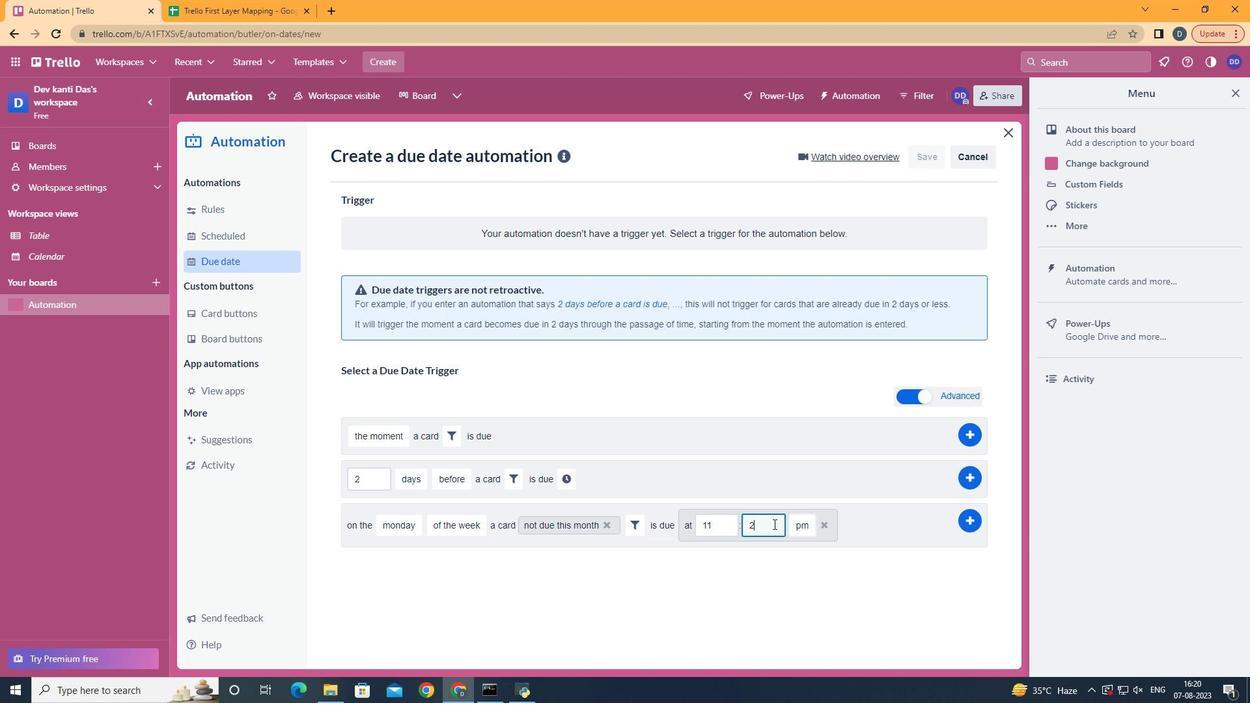
Action: Mouse moved to (773, 524)
Screenshot: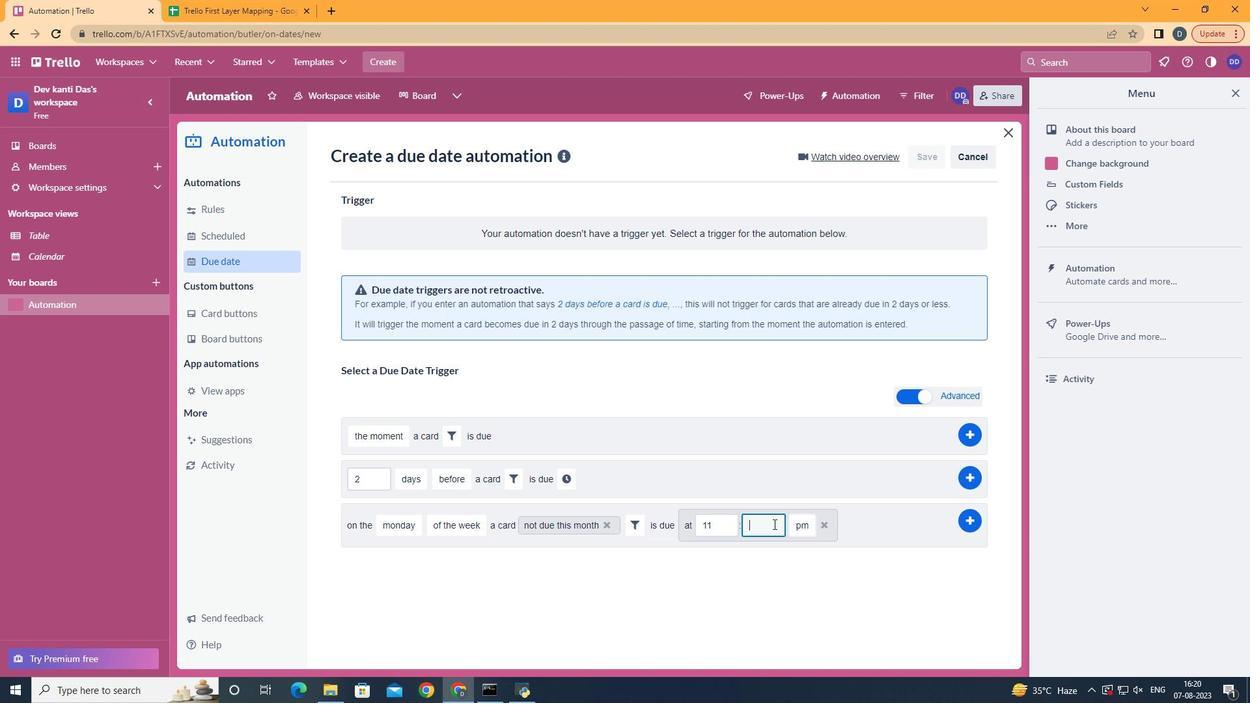 
Action: Key pressed <Key.backspace>00
Screenshot: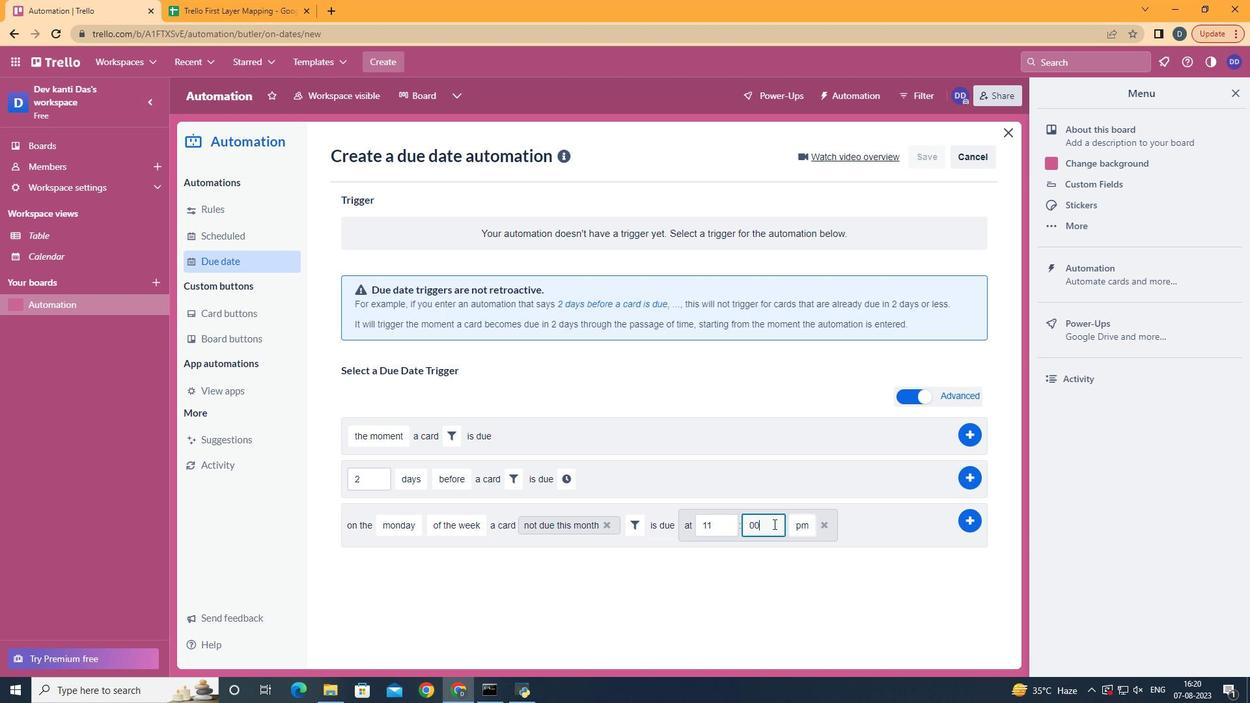 
Action: Mouse moved to (806, 547)
Screenshot: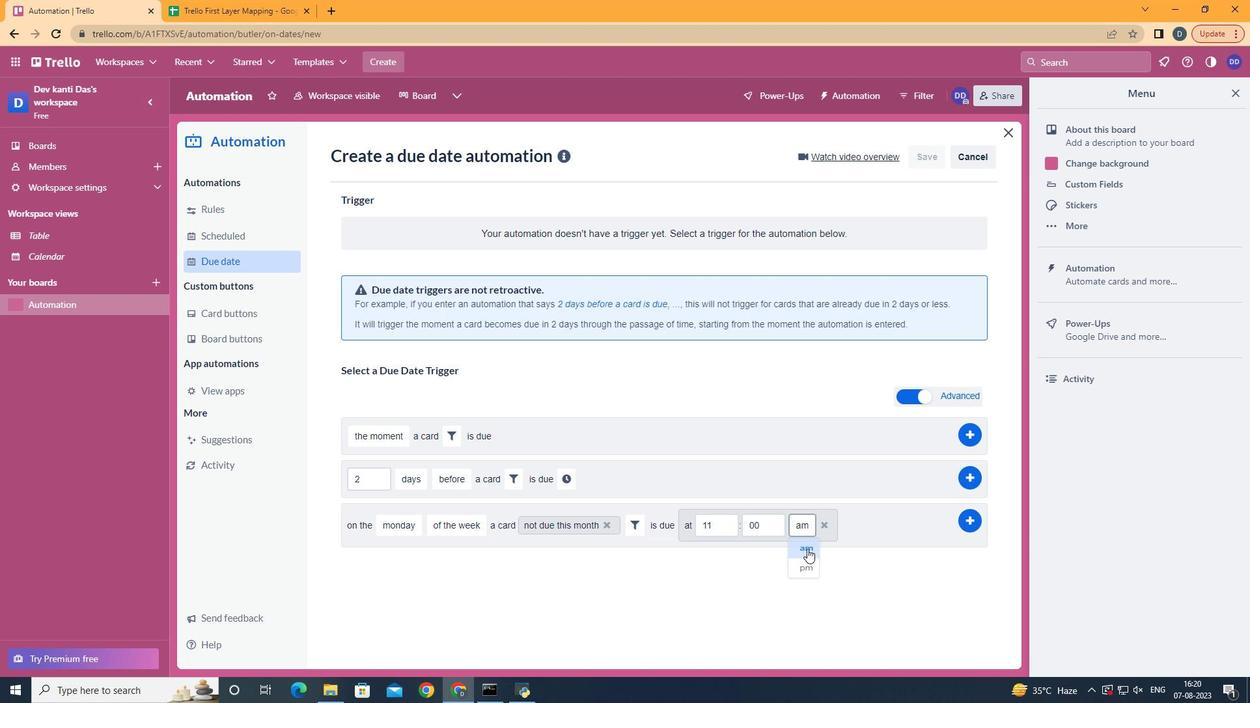 
Action: Mouse pressed left at (806, 547)
Screenshot: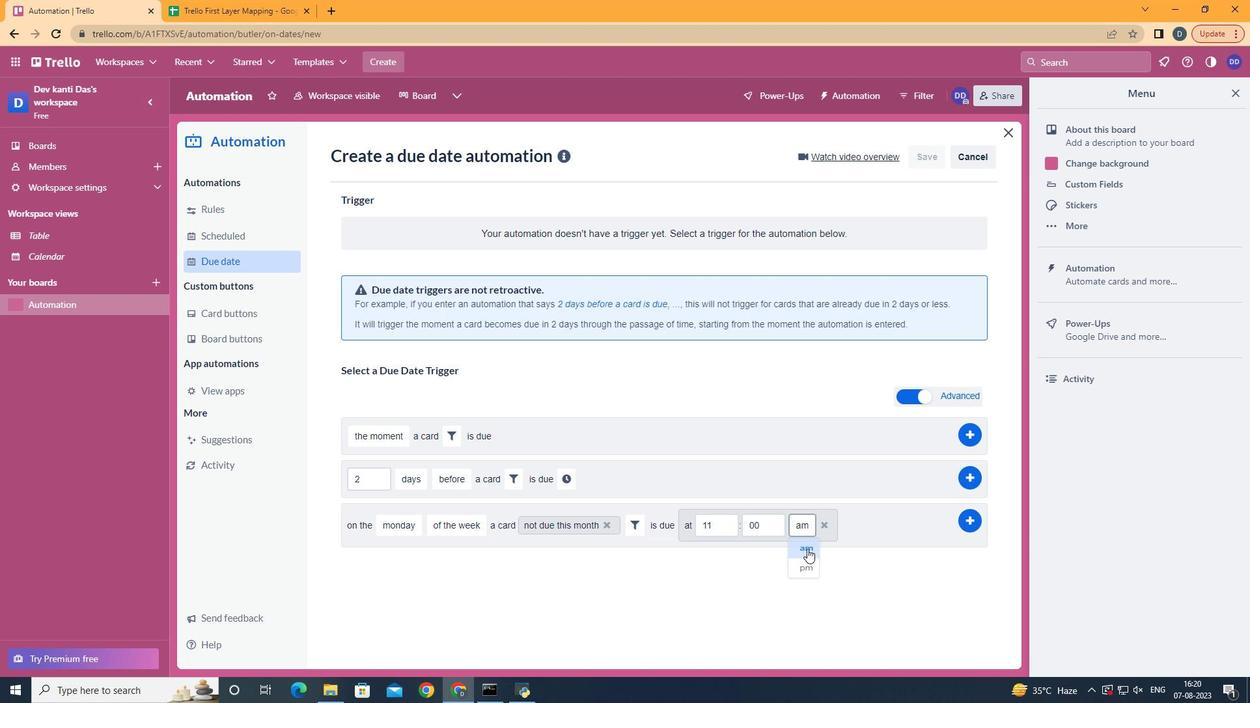 
Action: Mouse moved to (970, 524)
Screenshot: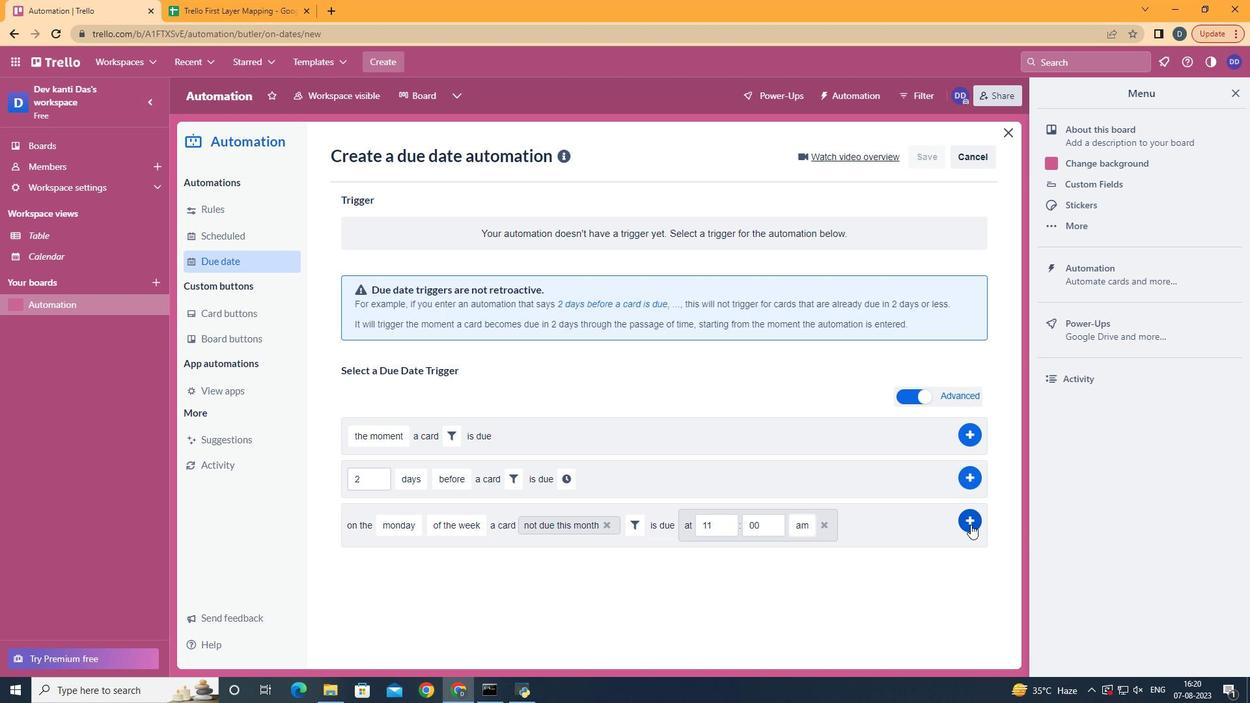 
Action: Mouse pressed left at (970, 524)
Screenshot: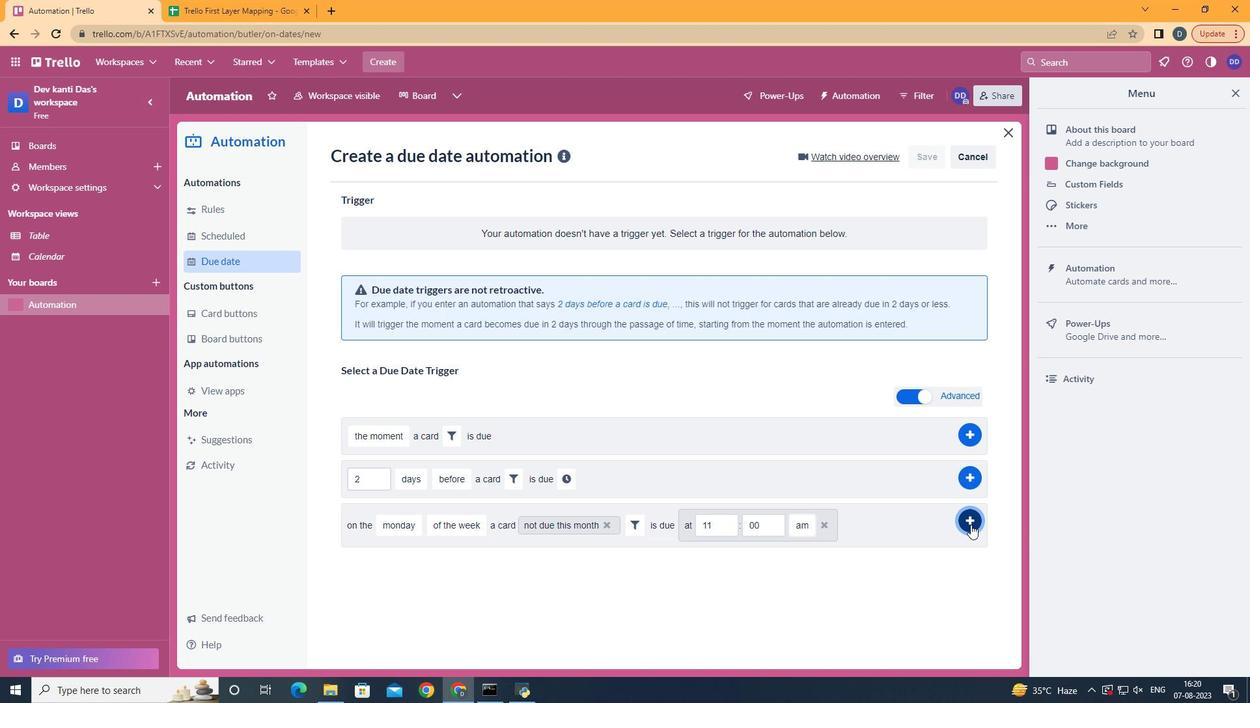 
Action: Mouse moved to (581, 341)
Screenshot: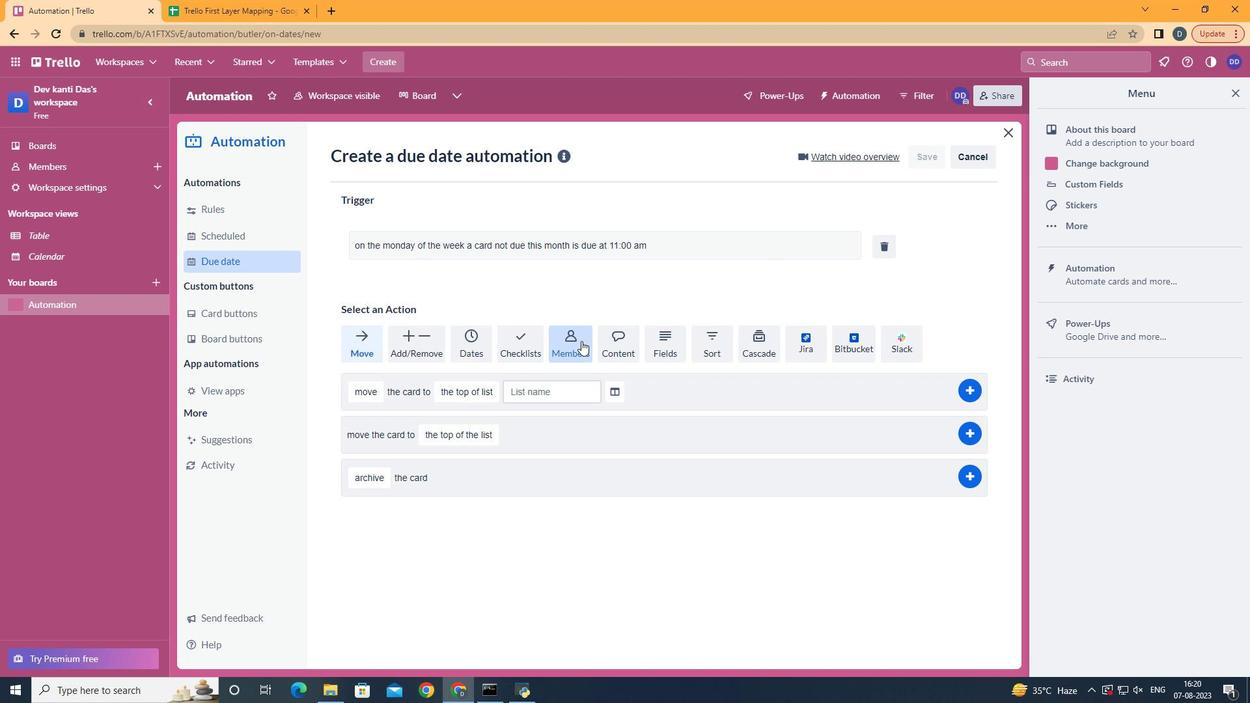 
